 Task: Find connections with filter location Sannois with filter topic #motivation with filter profile language English with filter current company GMR Group with filter school Indore Institute of Science and Technology with filter industry Graphic Design with filter service category Negotiation with filter keywords title Red Cross Volunteer
Action: Mouse moved to (286, 223)
Screenshot: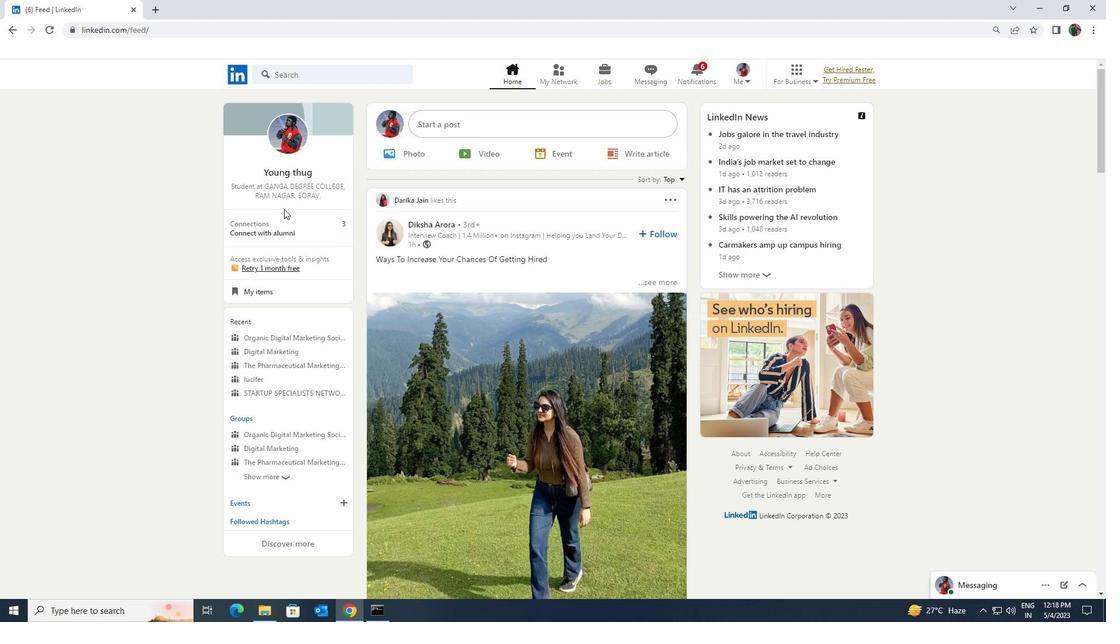 
Action: Mouse pressed left at (286, 223)
Screenshot: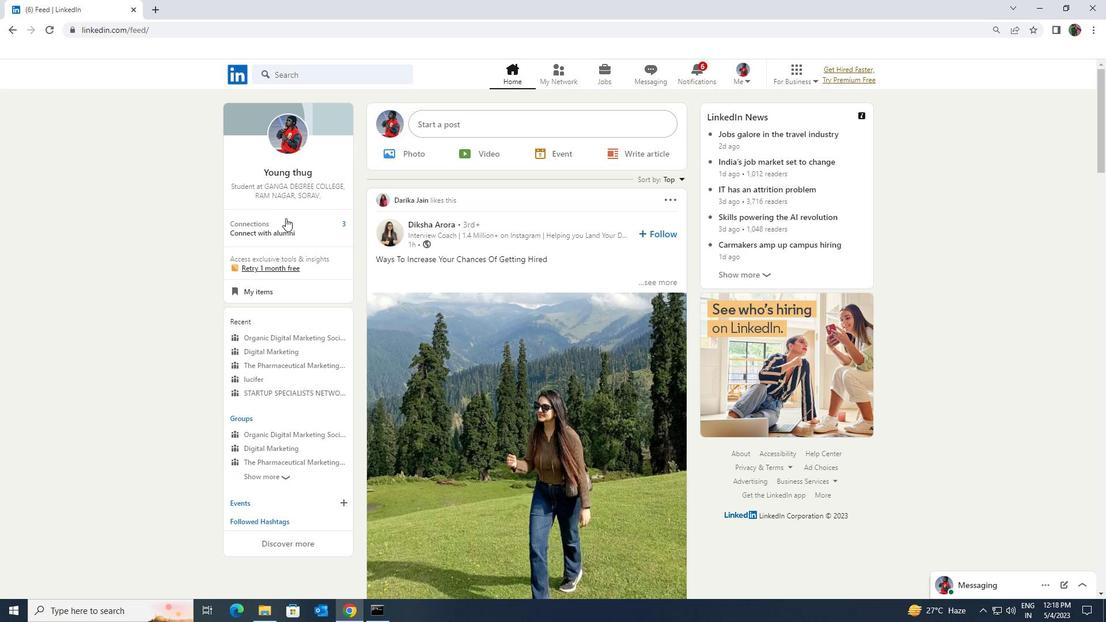 
Action: Mouse moved to (289, 141)
Screenshot: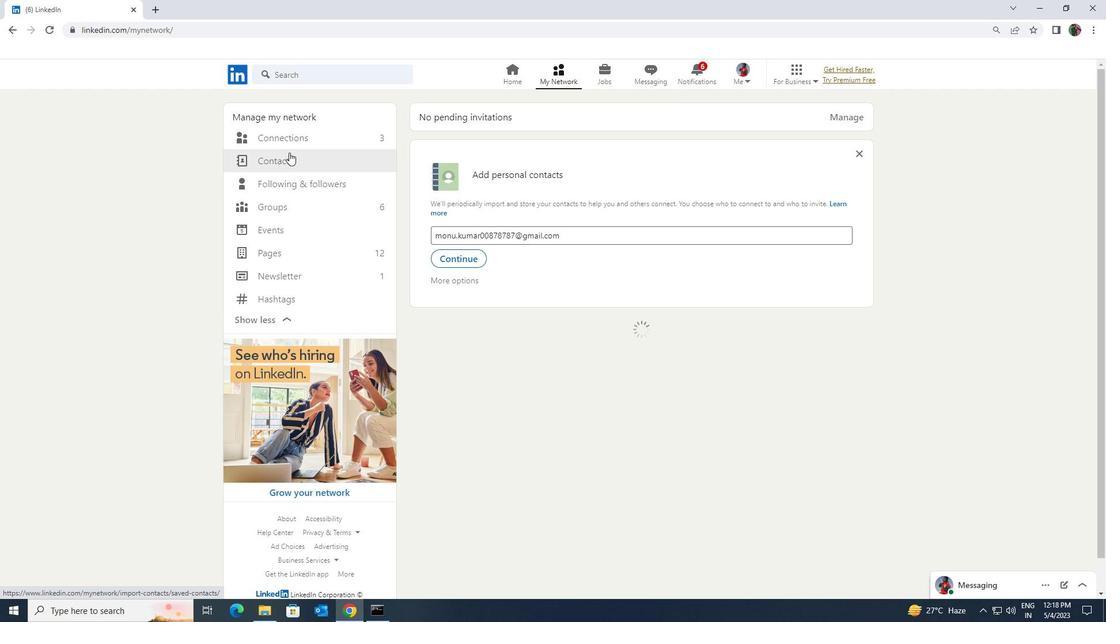 
Action: Mouse pressed left at (289, 141)
Screenshot: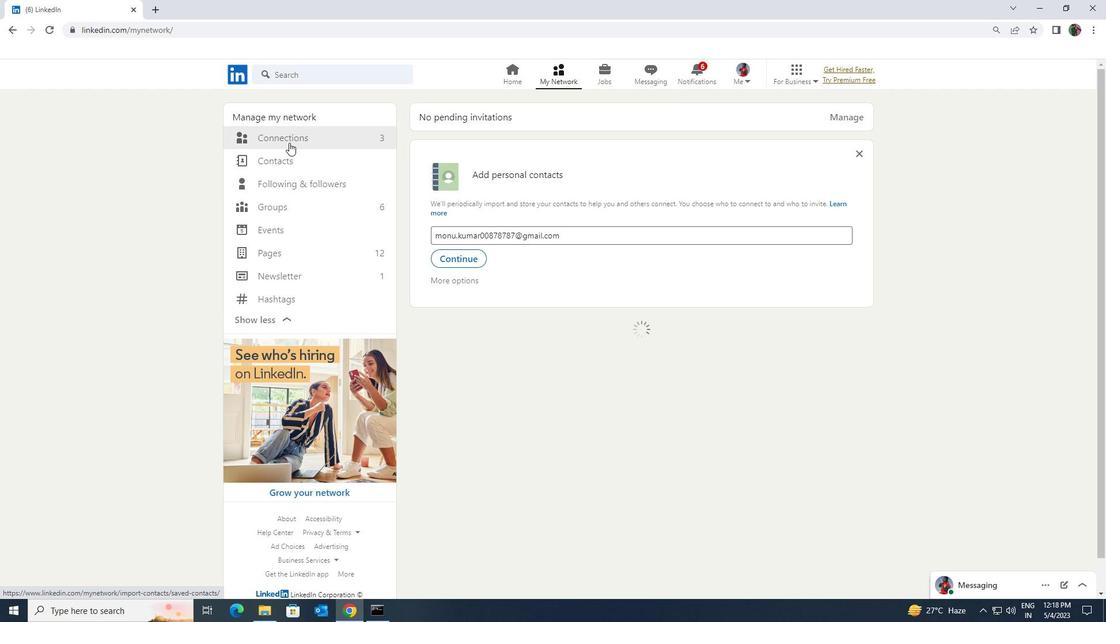 
Action: Mouse moved to (616, 141)
Screenshot: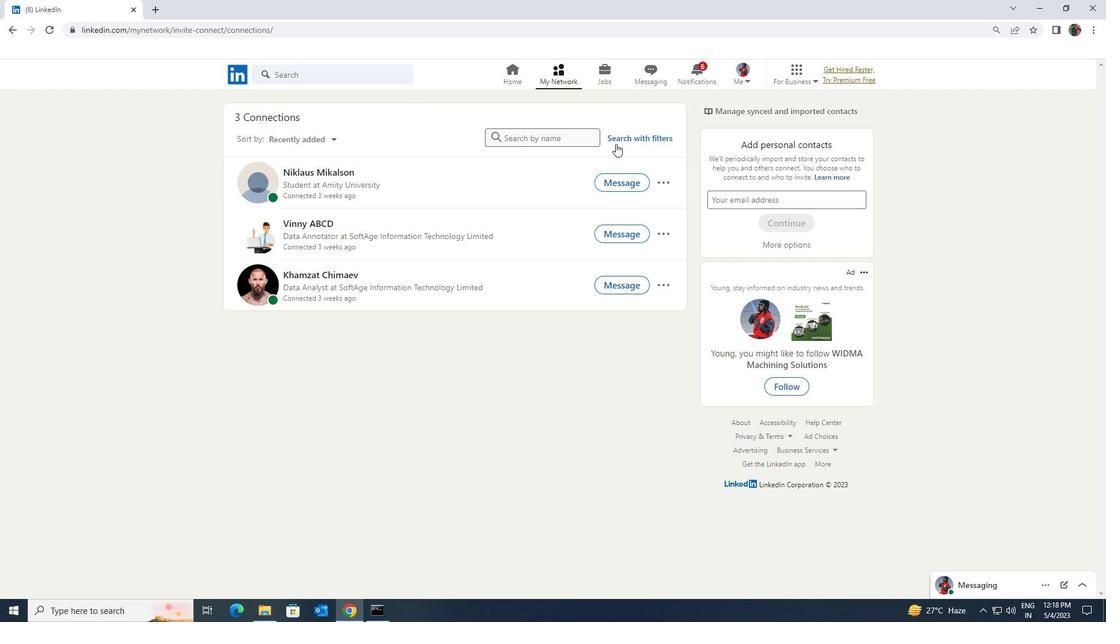 
Action: Mouse pressed left at (616, 141)
Screenshot: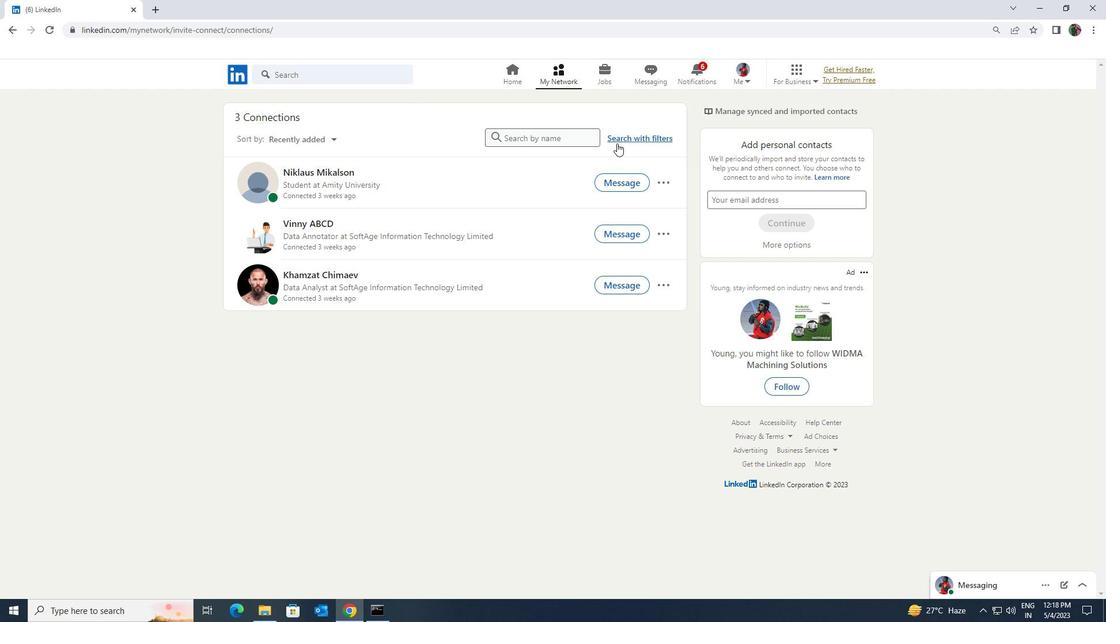 
Action: Mouse moved to (592, 109)
Screenshot: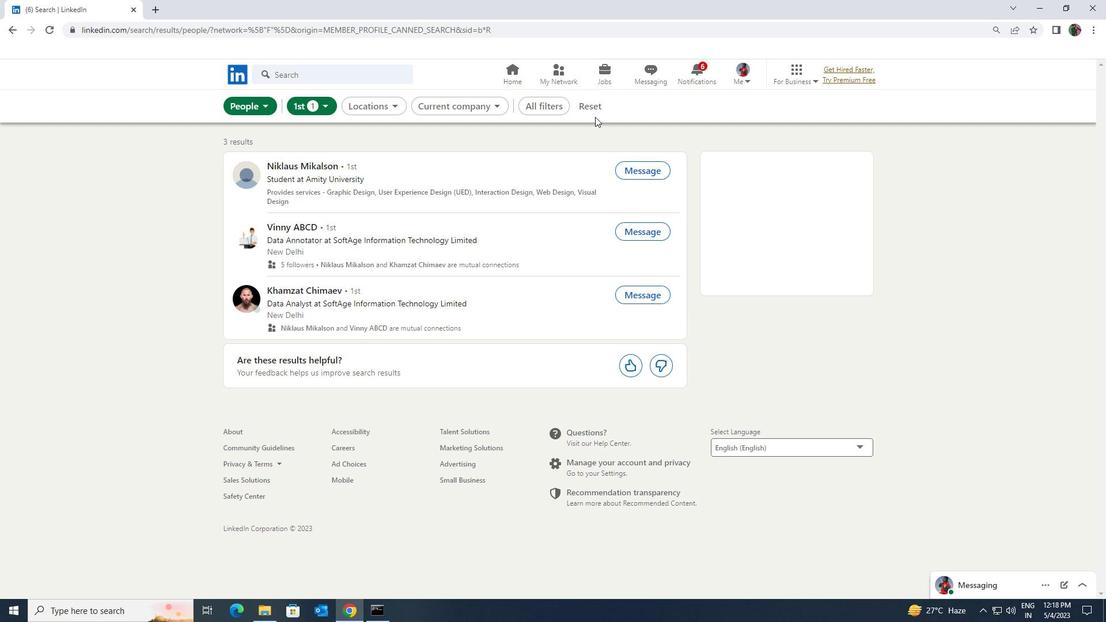 
Action: Mouse pressed left at (592, 109)
Screenshot: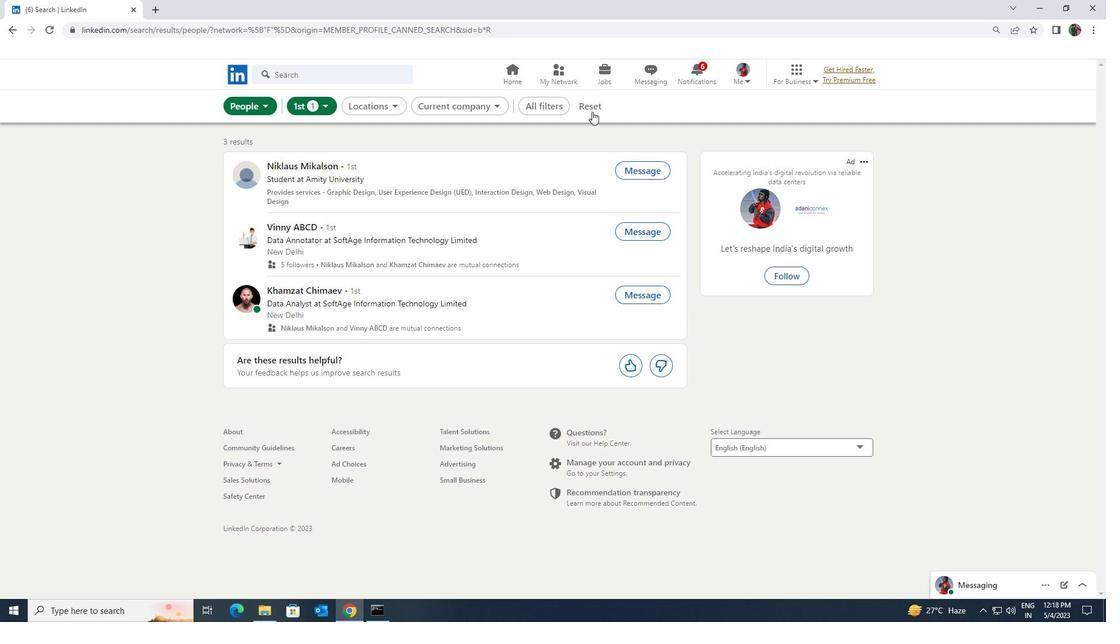 
Action: Mouse moved to (573, 104)
Screenshot: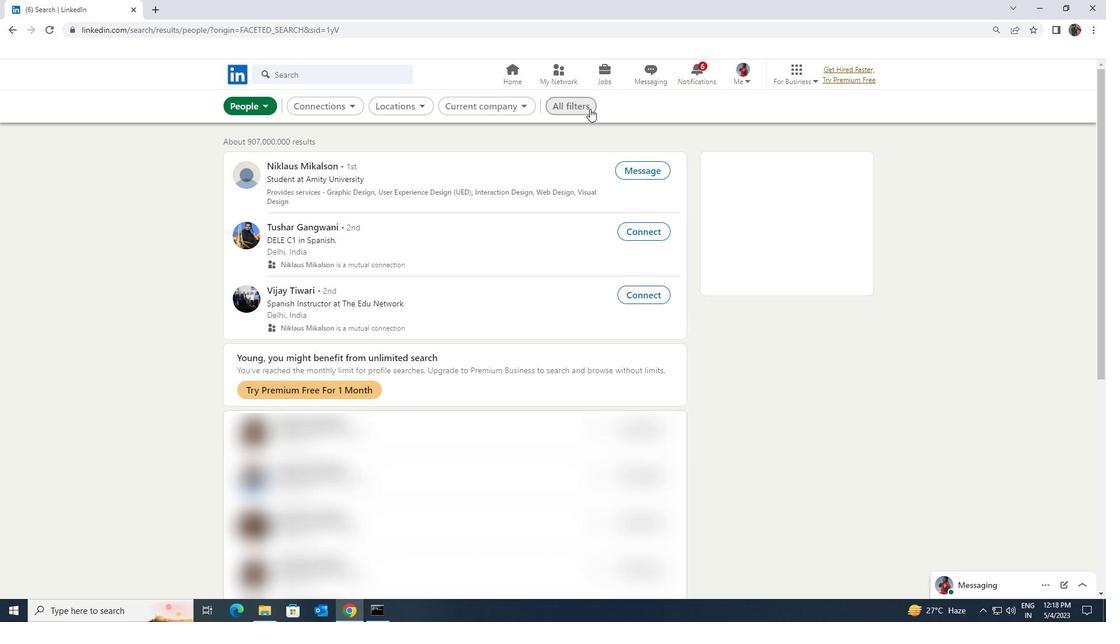 
Action: Mouse pressed left at (573, 104)
Screenshot: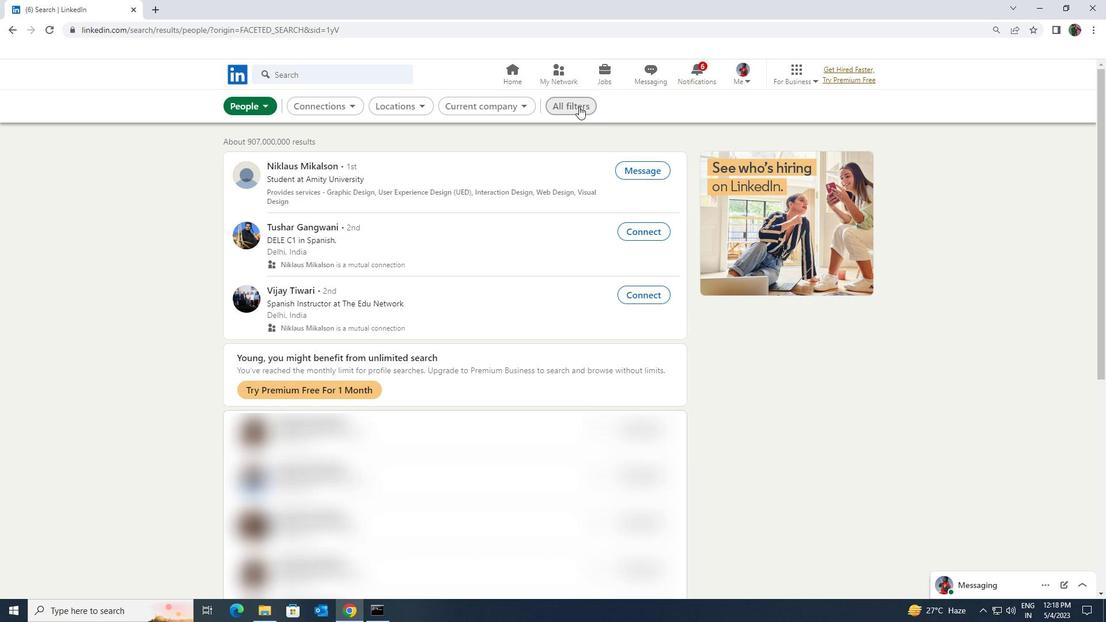 
Action: Mouse moved to (964, 449)
Screenshot: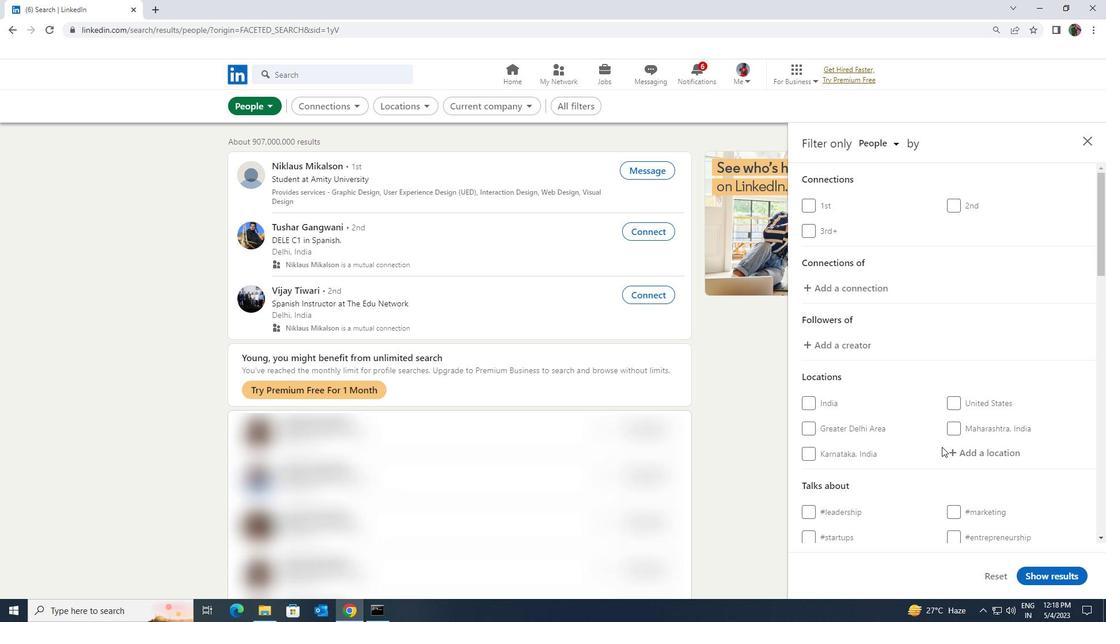 
Action: Mouse pressed left at (964, 449)
Screenshot: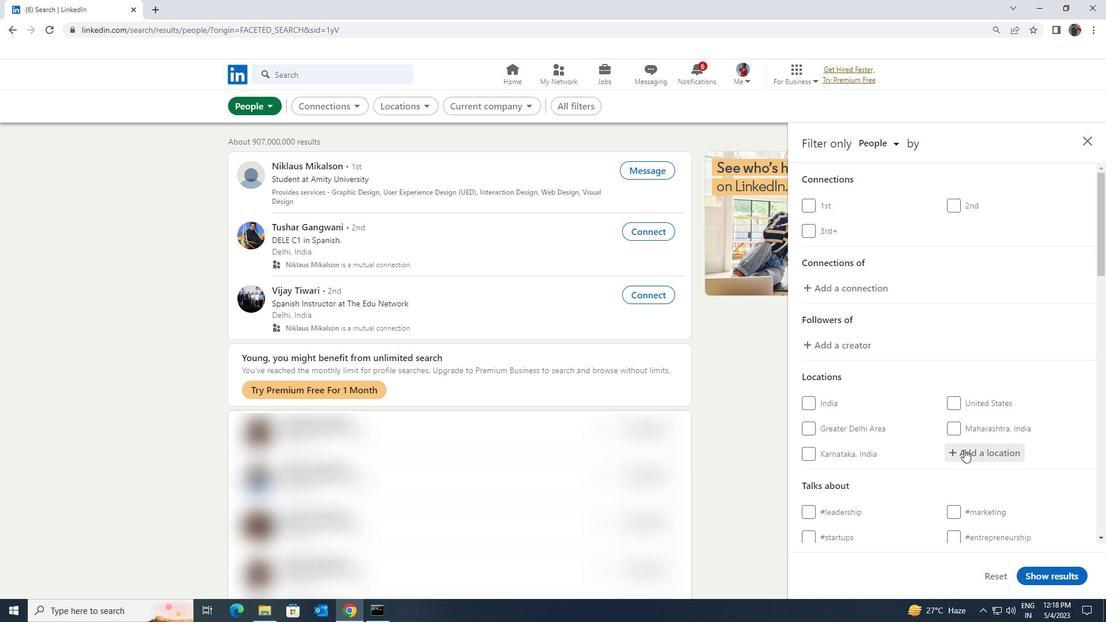 
Action: Mouse moved to (947, 436)
Screenshot: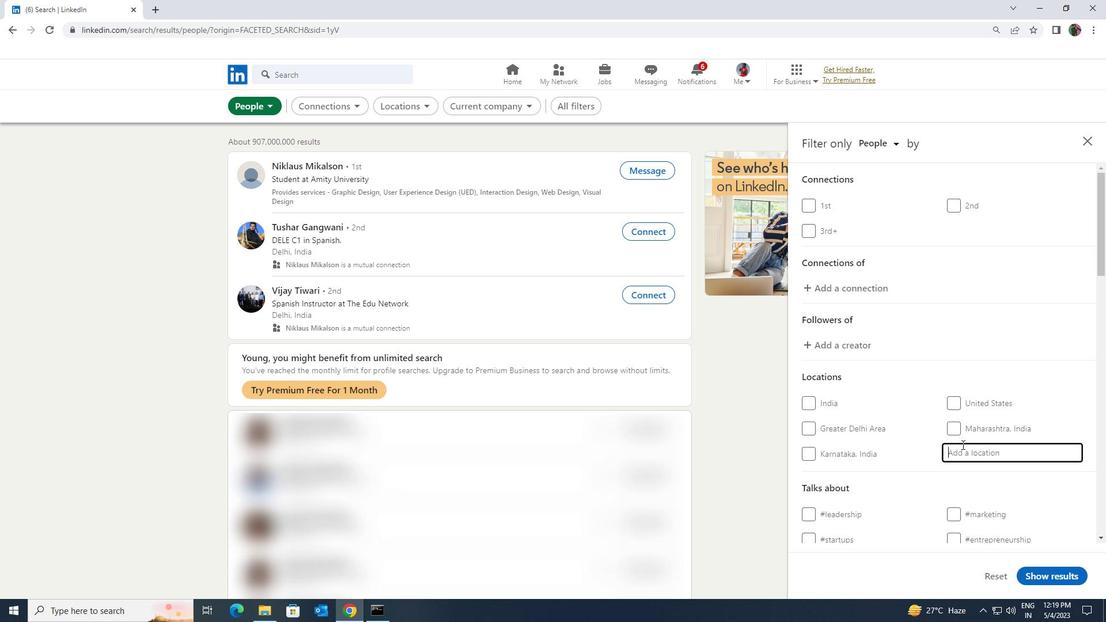 
Action: Key pressed <Key.shift><Key.shift><Key.shift><Key.shift><Key.shift><Key.shift><Key.shift>SANNOIS
Screenshot: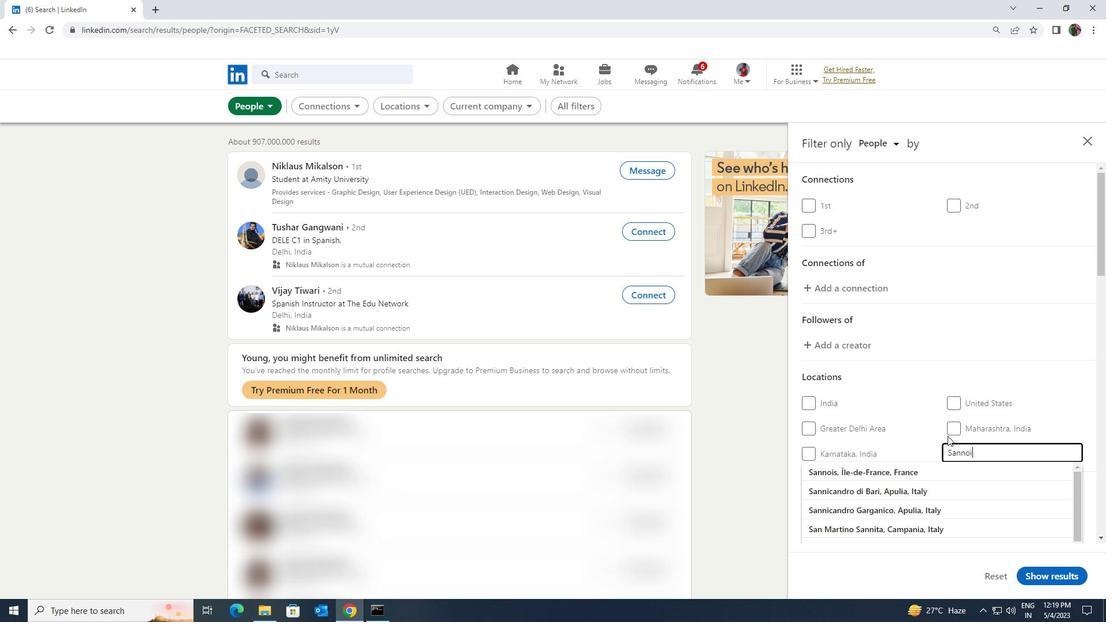 
Action: Mouse moved to (938, 463)
Screenshot: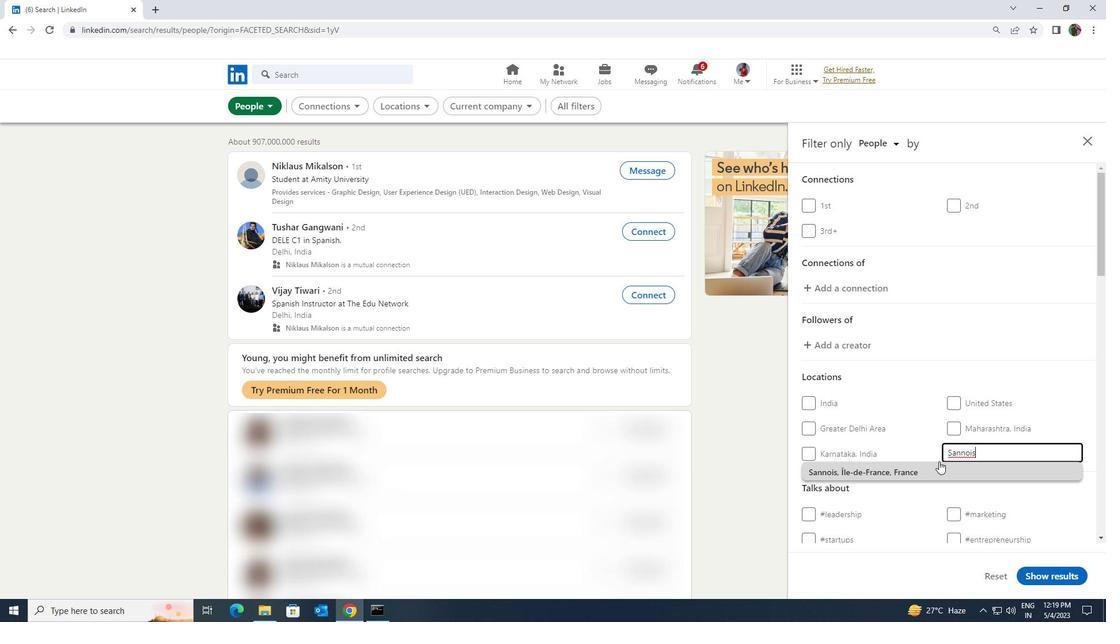 
Action: Mouse pressed left at (938, 463)
Screenshot: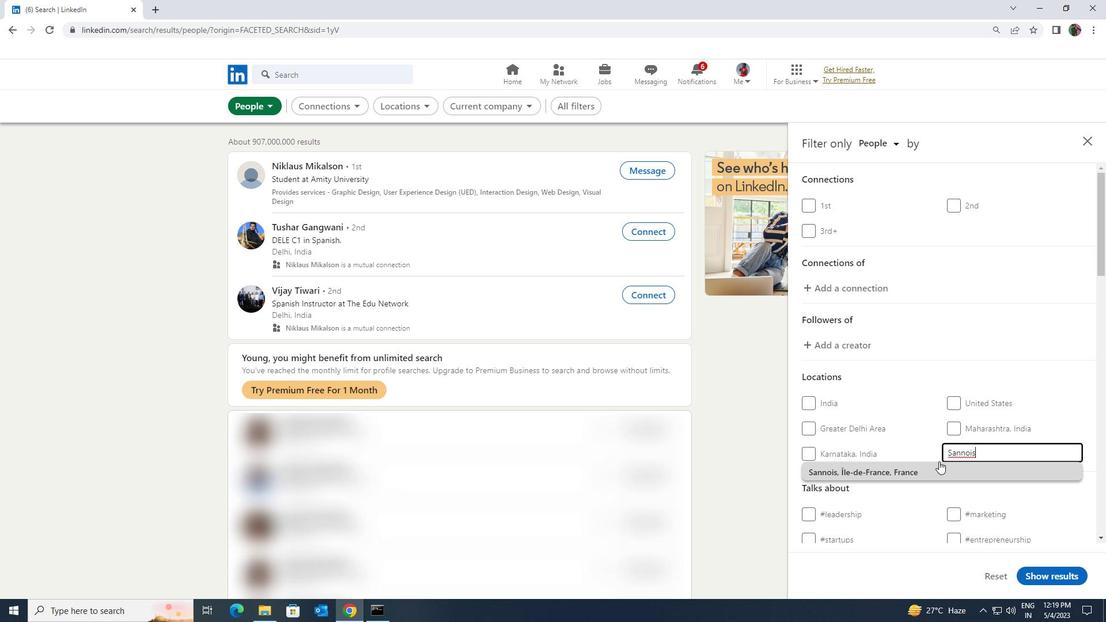 
Action: Mouse scrolled (938, 462) with delta (0, 0)
Screenshot: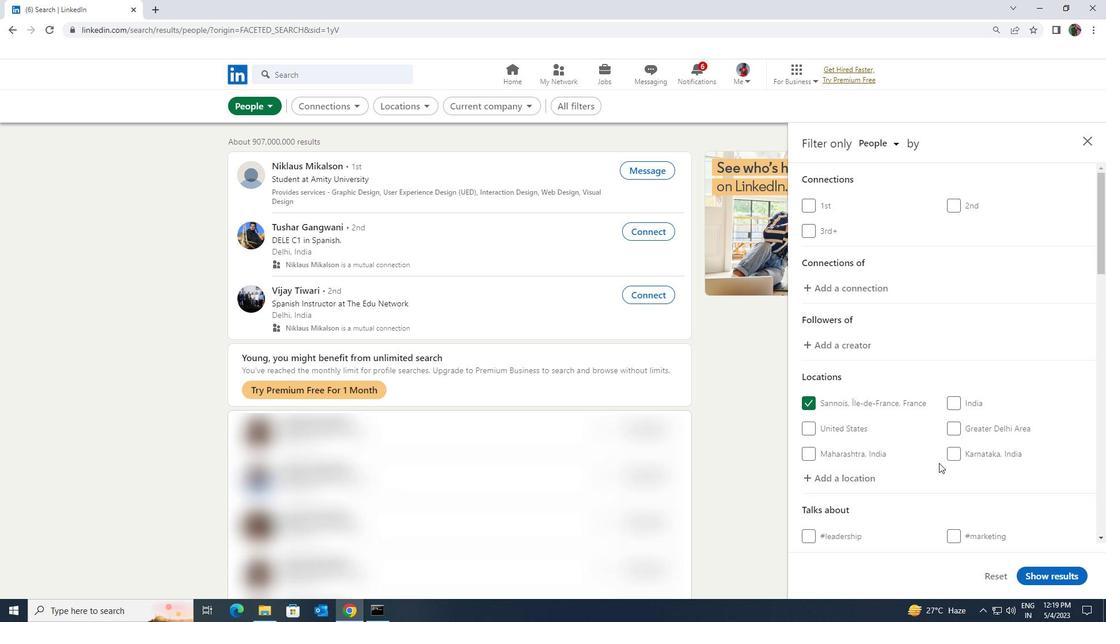 
Action: Mouse scrolled (938, 462) with delta (0, 0)
Screenshot: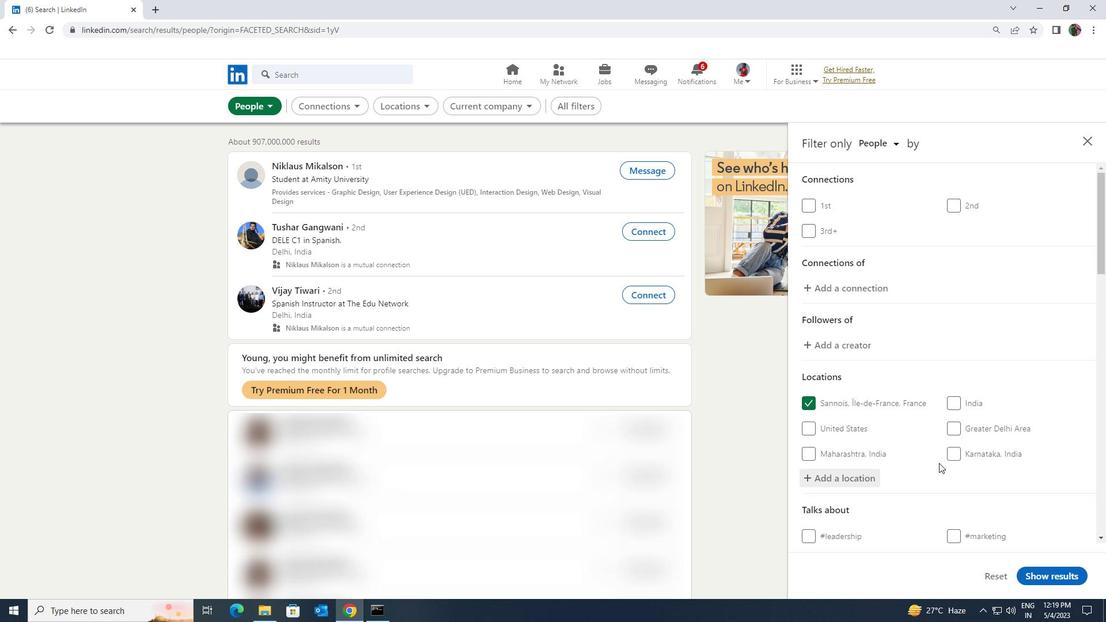 
Action: Mouse moved to (958, 471)
Screenshot: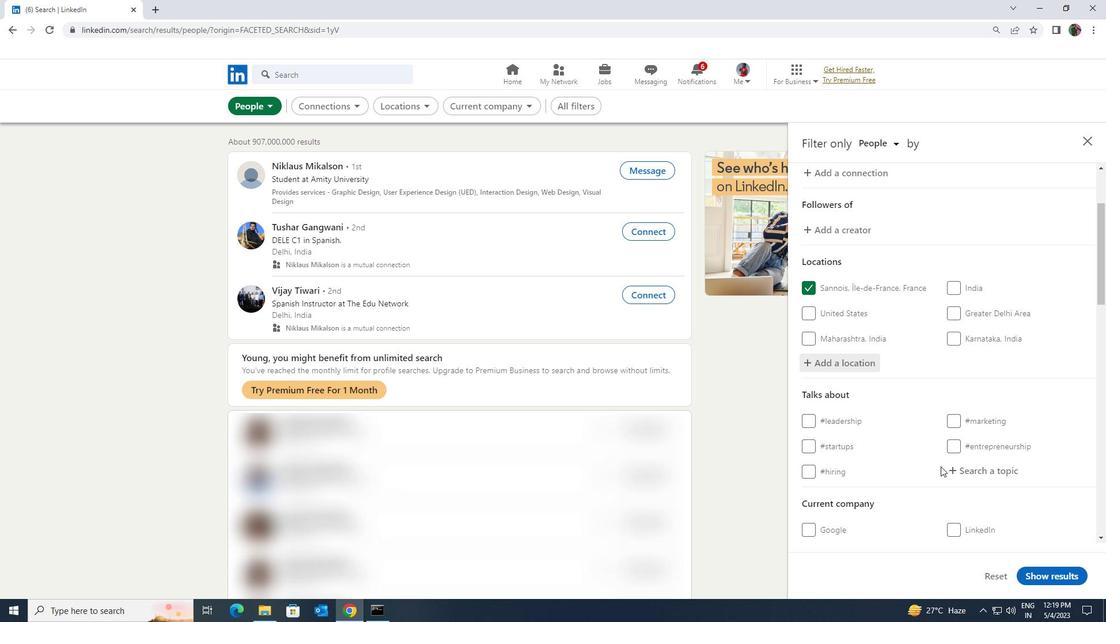 
Action: Mouse pressed left at (958, 471)
Screenshot: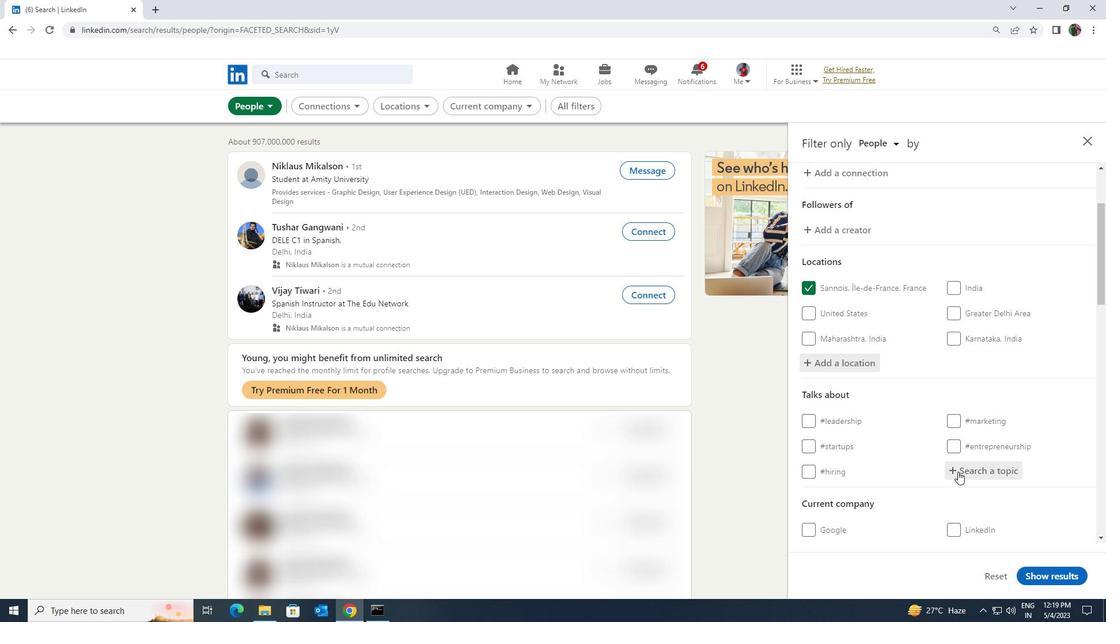 
Action: Key pressed <Key.shift>MOTIVAT
Screenshot: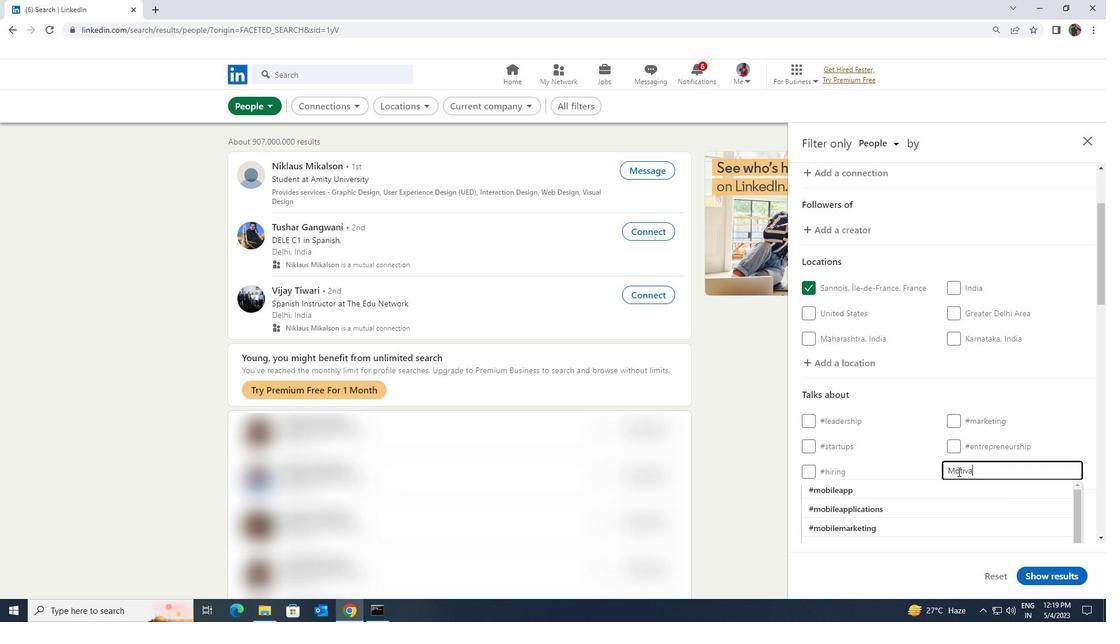 
Action: Mouse moved to (947, 486)
Screenshot: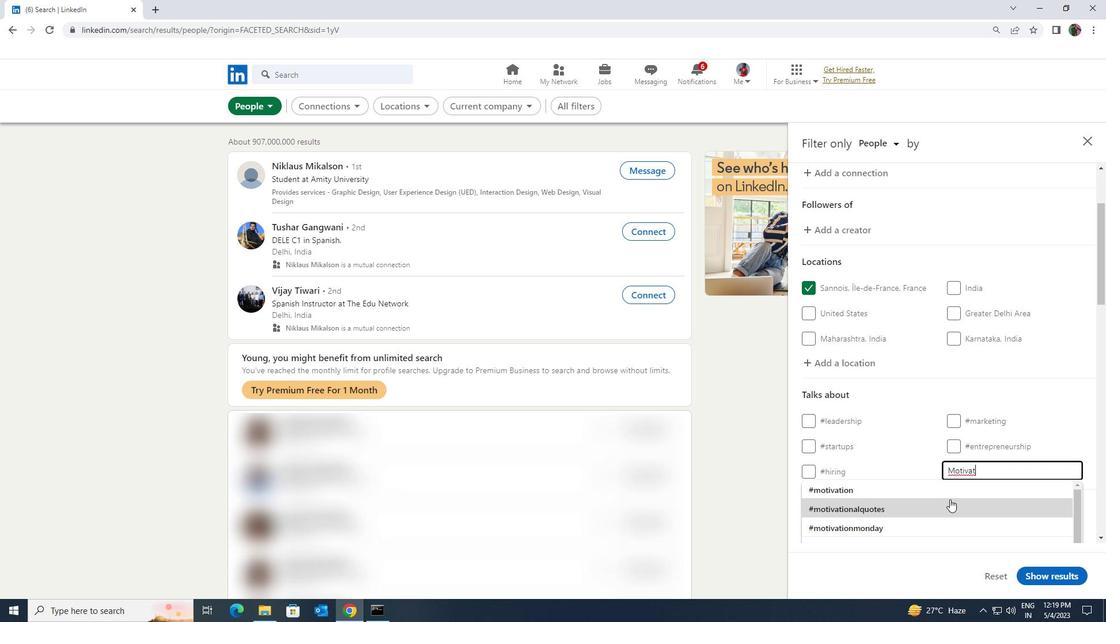 
Action: Mouse pressed left at (947, 486)
Screenshot: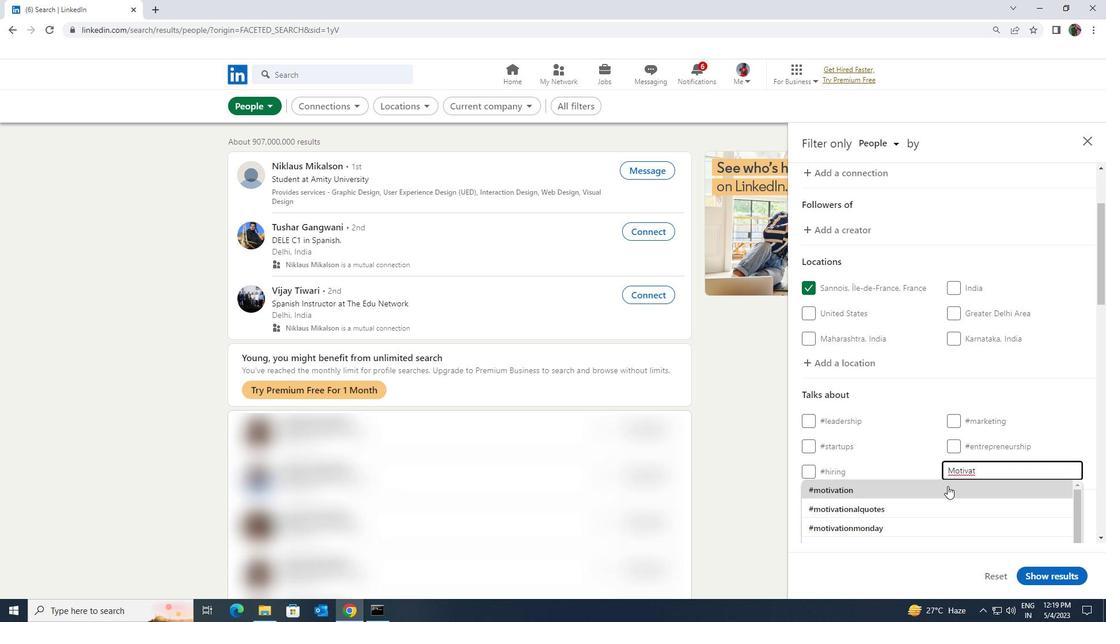 
Action: Mouse scrolled (947, 485) with delta (0, 0)
Screenshot: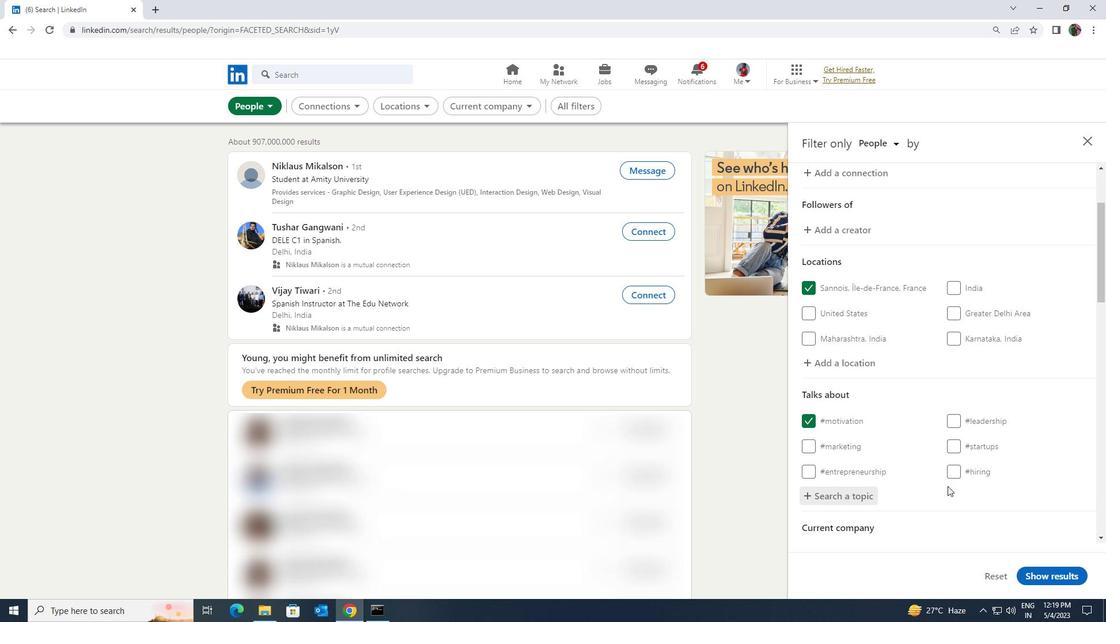 
Action: Mouse scrolled (947, 485) with delta (0, 0)
Screenshot: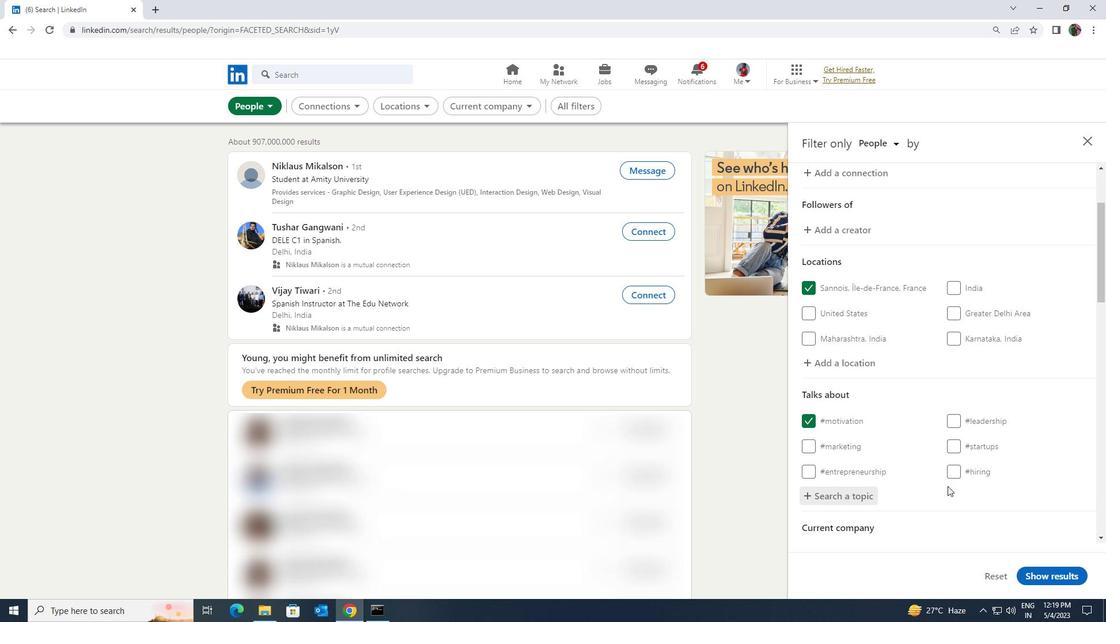 
Action: Mouse scrolled (947, 485) with delta (0, 0)
Screenshot: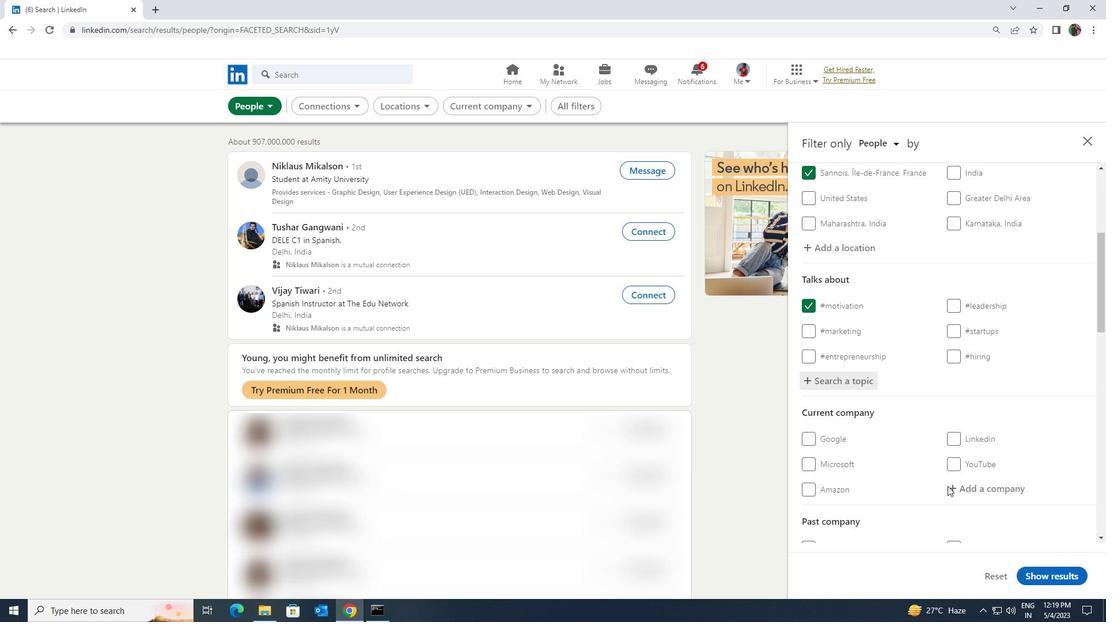 
Action: Mouse scrolled (947, 485) with delta (0, 0)
Screenshot: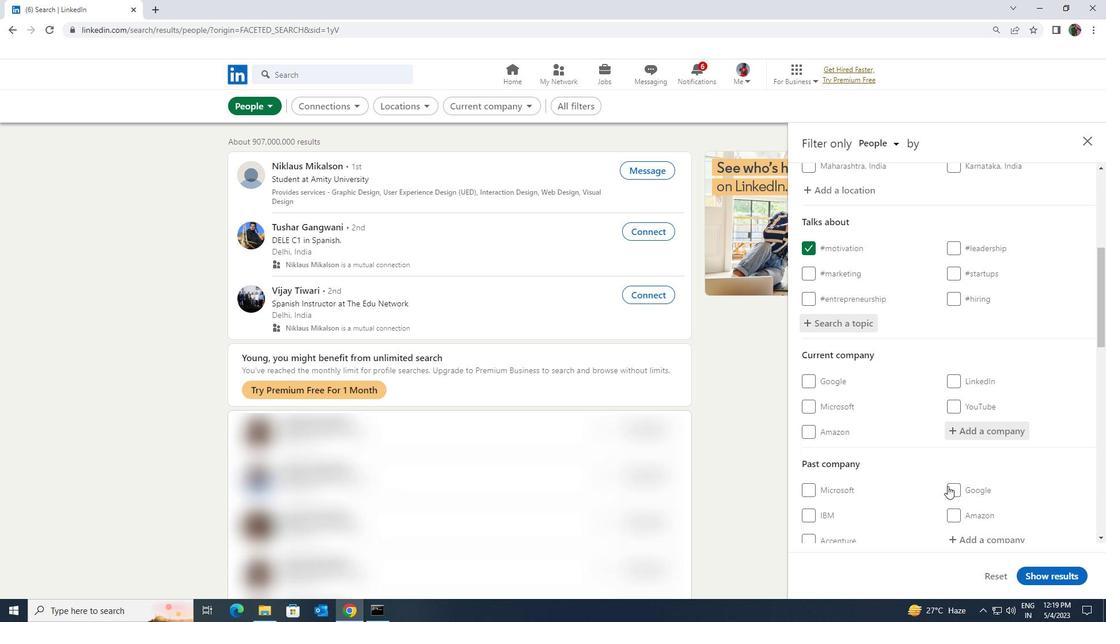 
Action: Mouse scrolled (947, 485) with delta (0, 0)
Screenshot: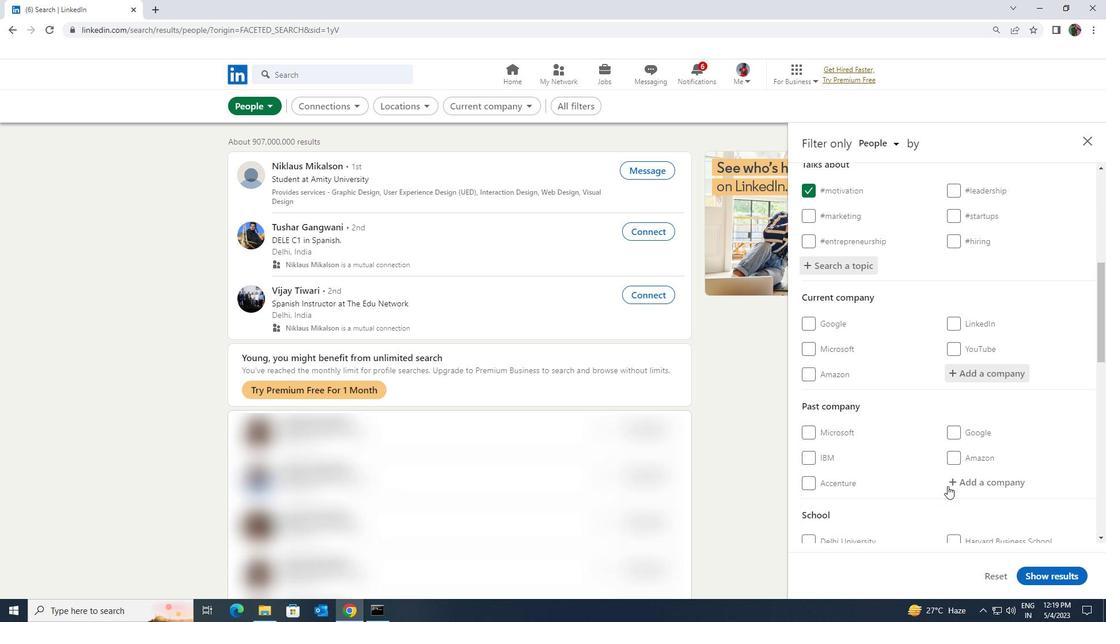 
Action: Mouse scrolled (947, 485) with delta (0, 0)
Screenshot: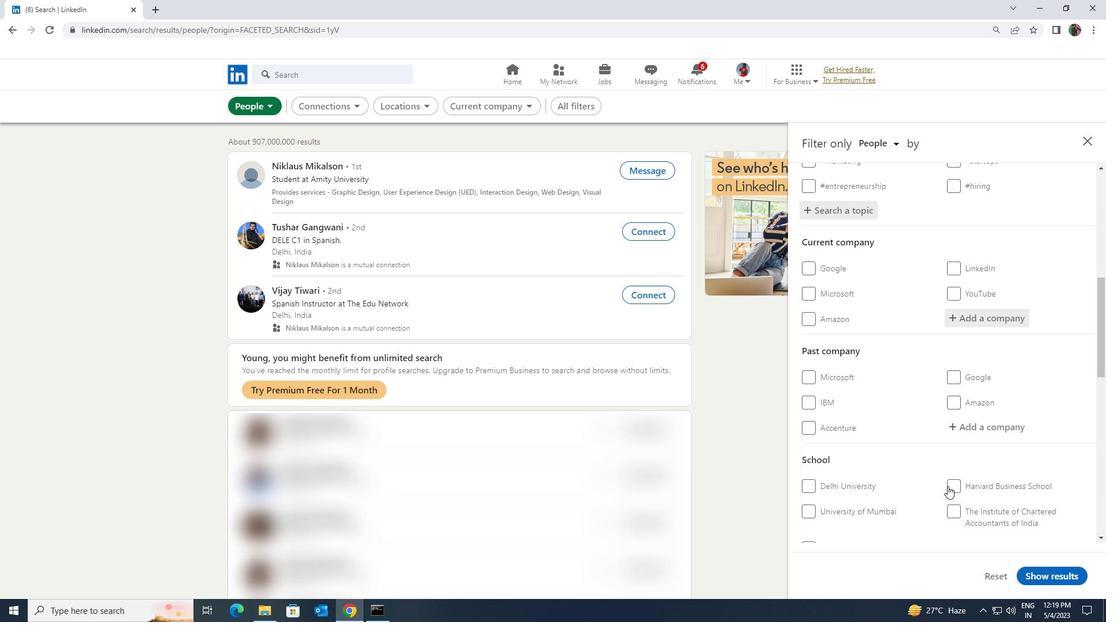 
Action: Mouse scrolled (947, 485) with delta (0, 0)
Screenshot: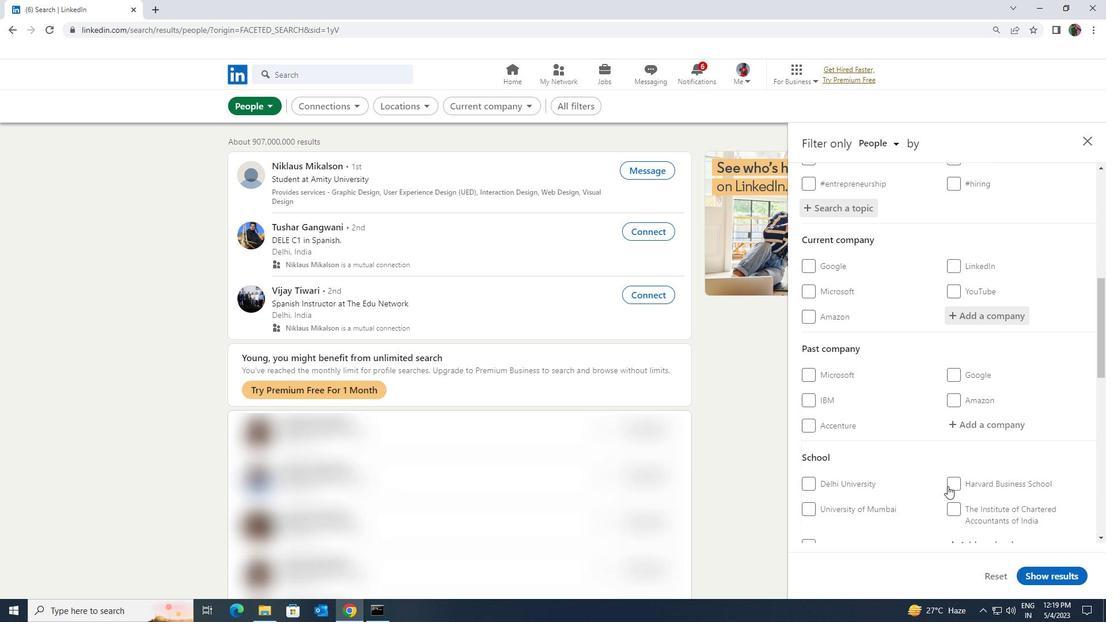 
Action: Mouse scrolled (947, 485) with delta (0, 0)
Screenshot: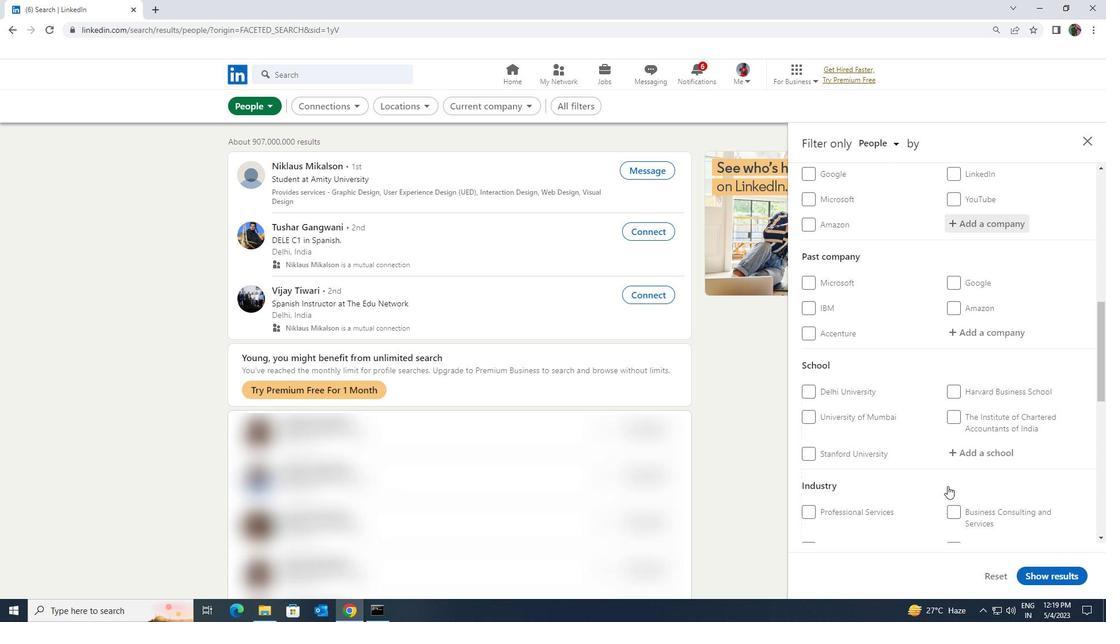 
Action: Mouse scrolled (947, 485) with delta (0, 0)
Screenshot: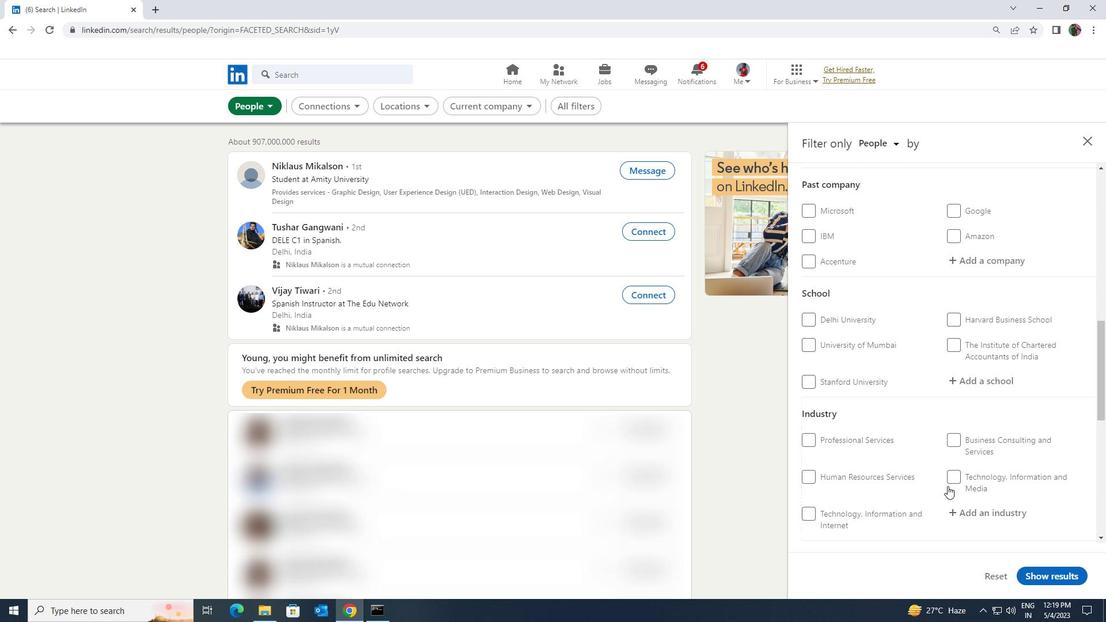 
Action: Mouse scrolled (947, 485) with delta (0, 0)
Screenshot: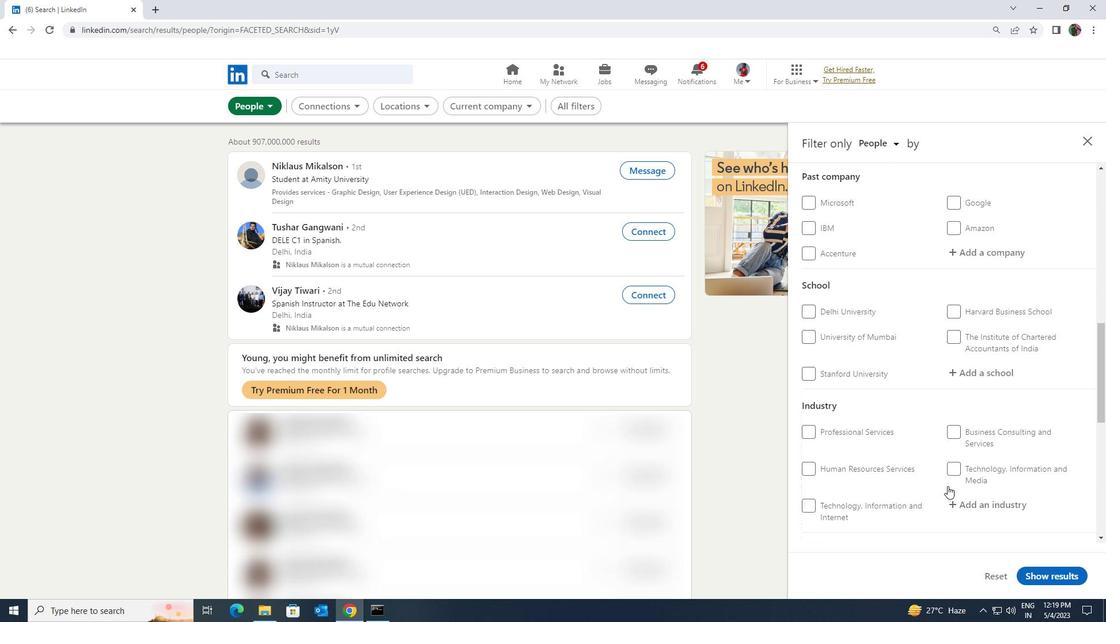 
Action: Mouse moved to (812, 456)
Screenshot: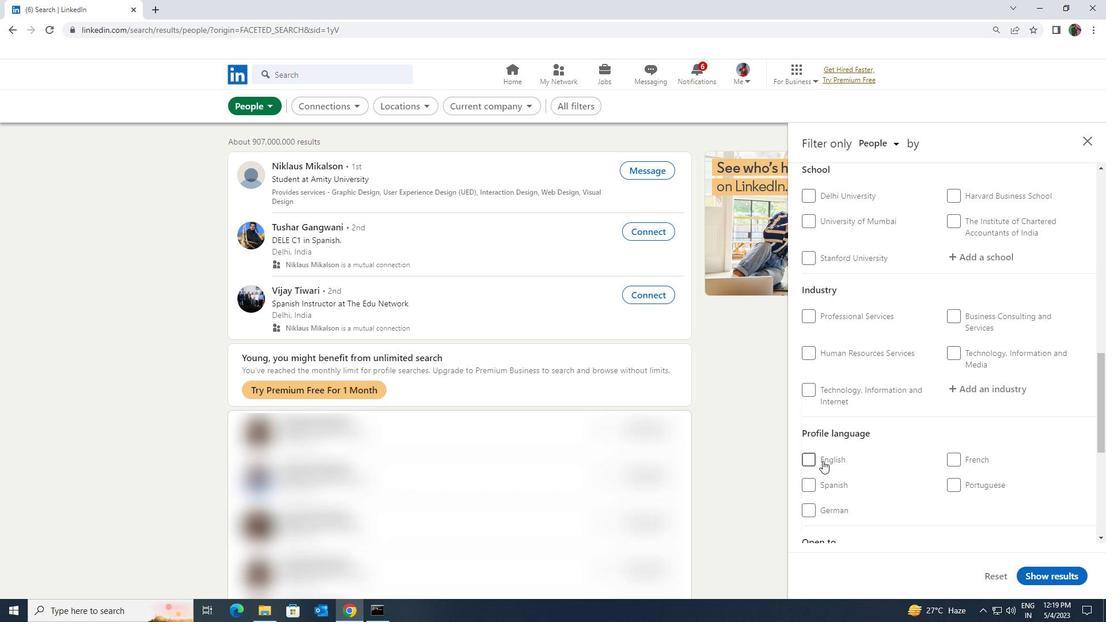 
Action: Mouse pressed left at (812, 456)
Screenshot: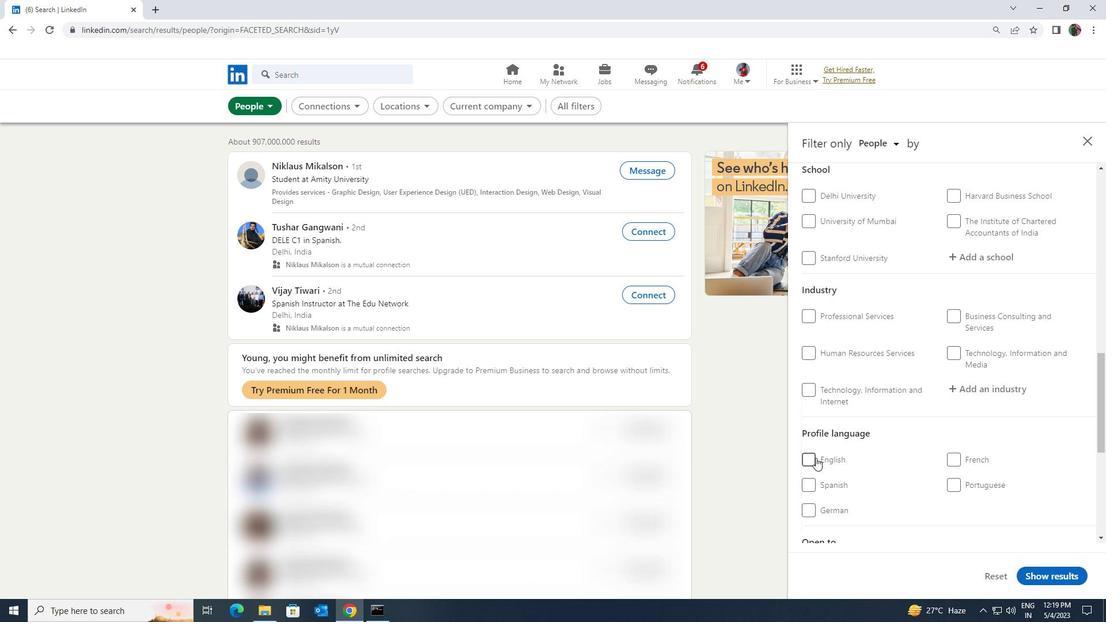 
Action: Mouse moved to (900, 450)
Screenshot: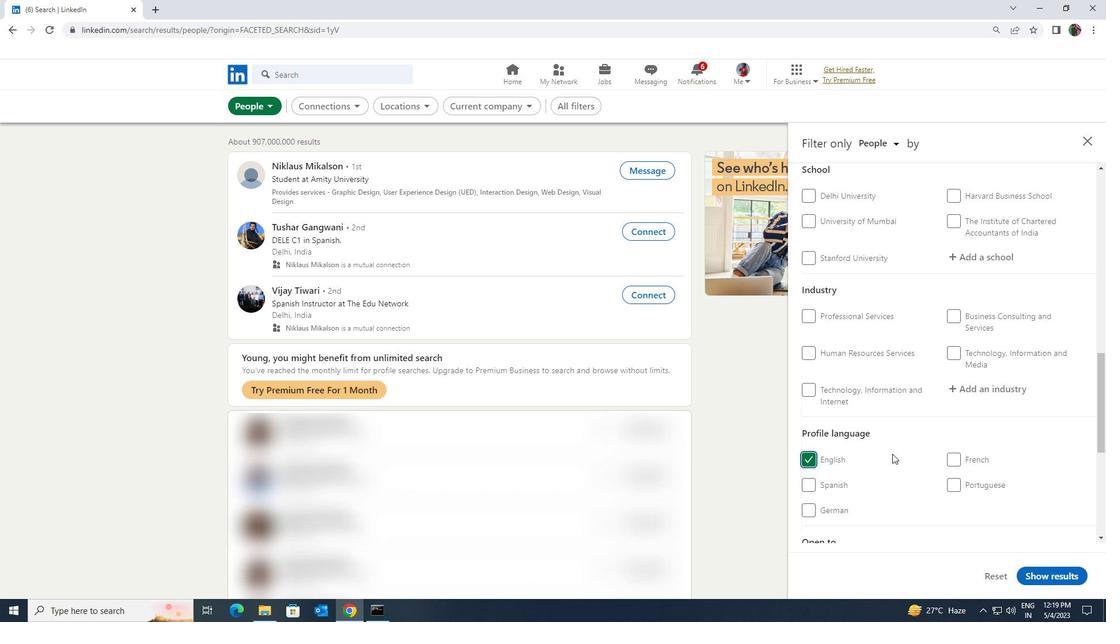 
Action: Mouse scrolled (900, 451) with delta (0, 0)
Screenshot: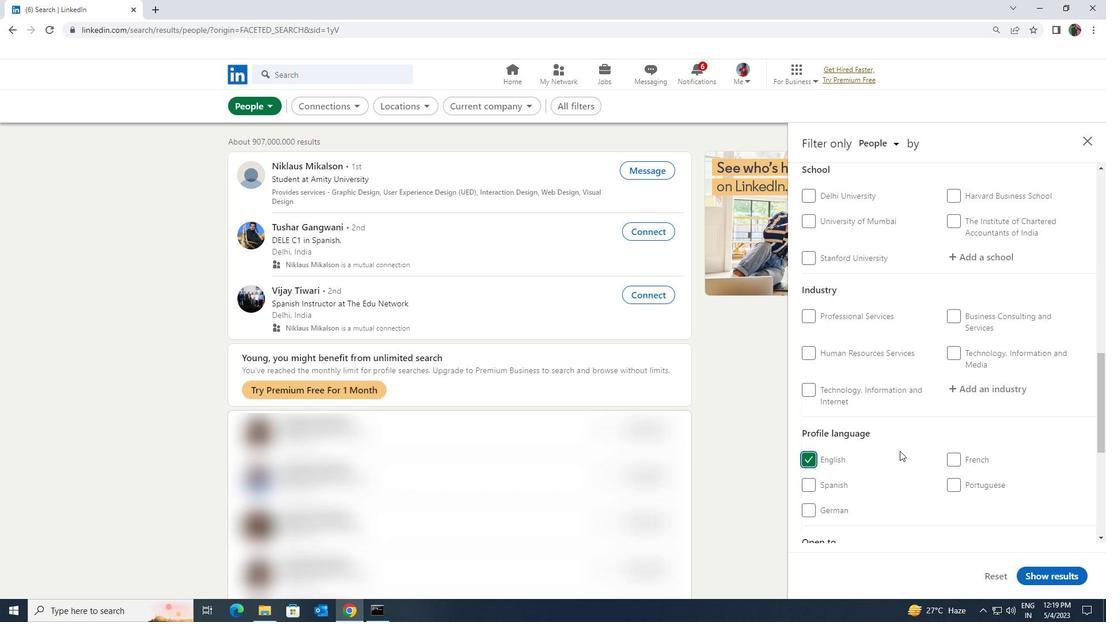 
Action: Mouse moved to (902, 450)
Screenshot: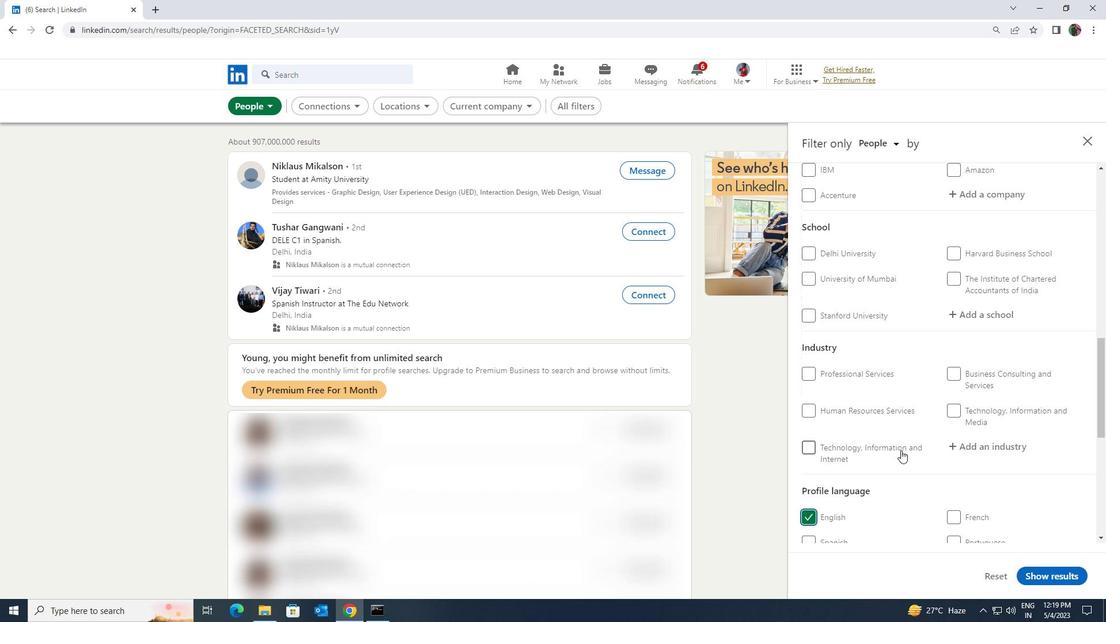 
Action: Mouse scrolled (902, 451) with delta (0, 0)
Screenshot: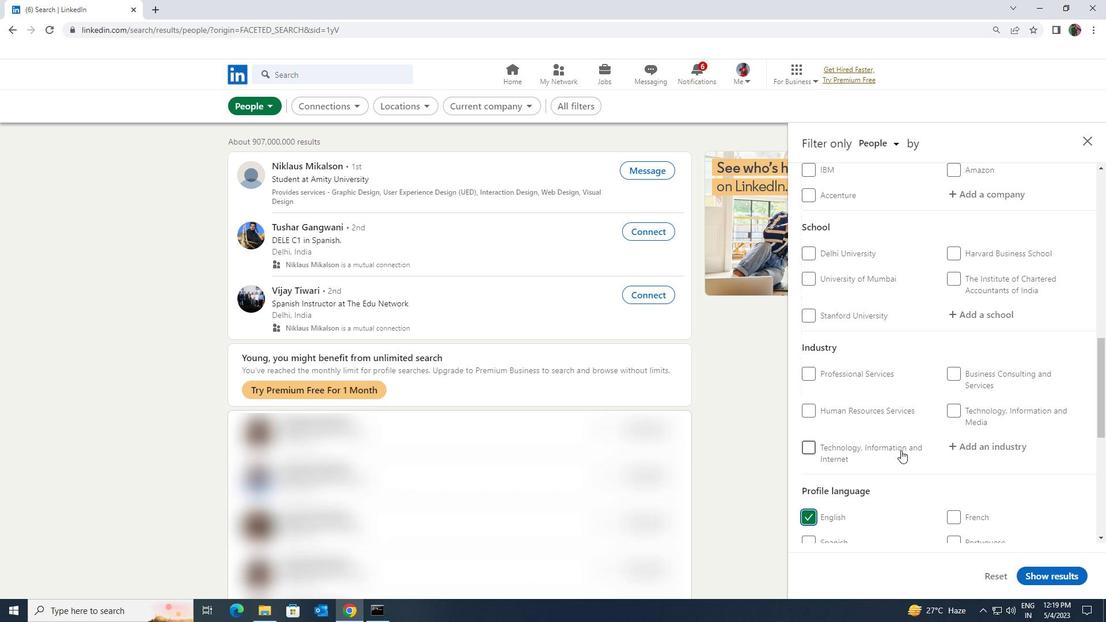 
Action: Mouse moved to (902, 452)
Screenshot: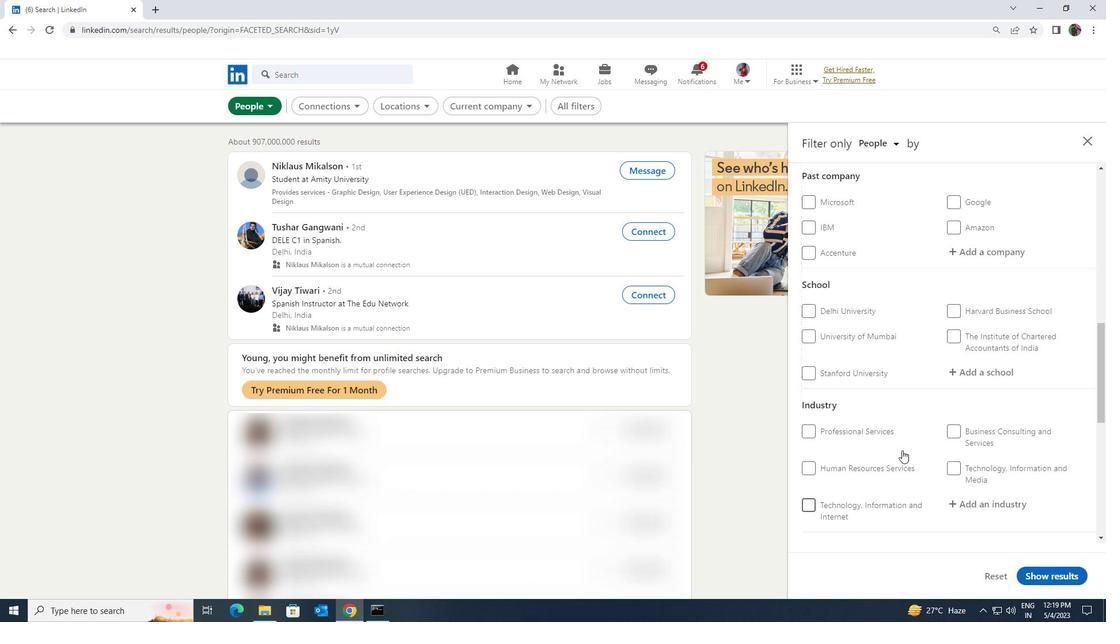 
Action: Mouse scrolled (902, 452) with delta (0, 0)
Screenshot: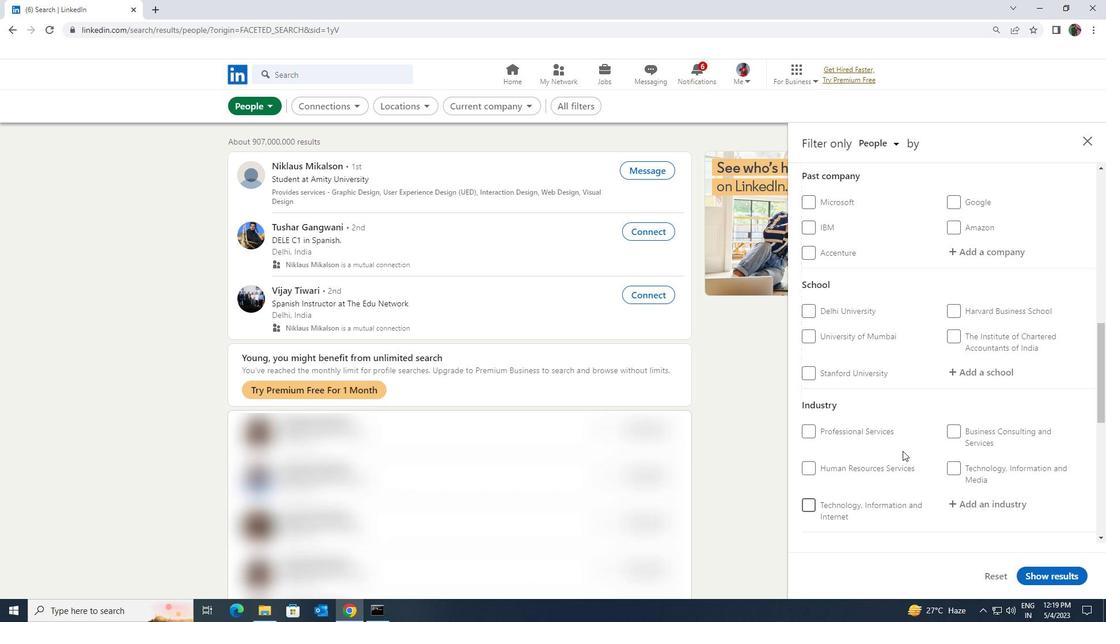 
Action: Mouse scrolled (902, 452) with delta (0, 0)
Screenshot: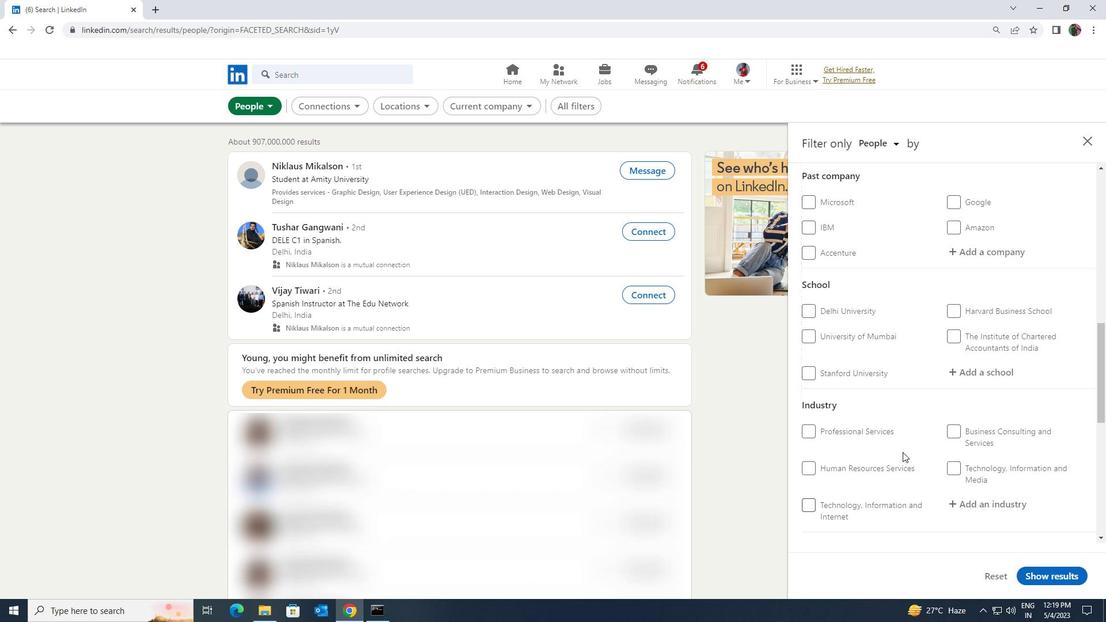 
Action: Mouse scrolled (902, 452) with delta (0, 0)
Screenshot: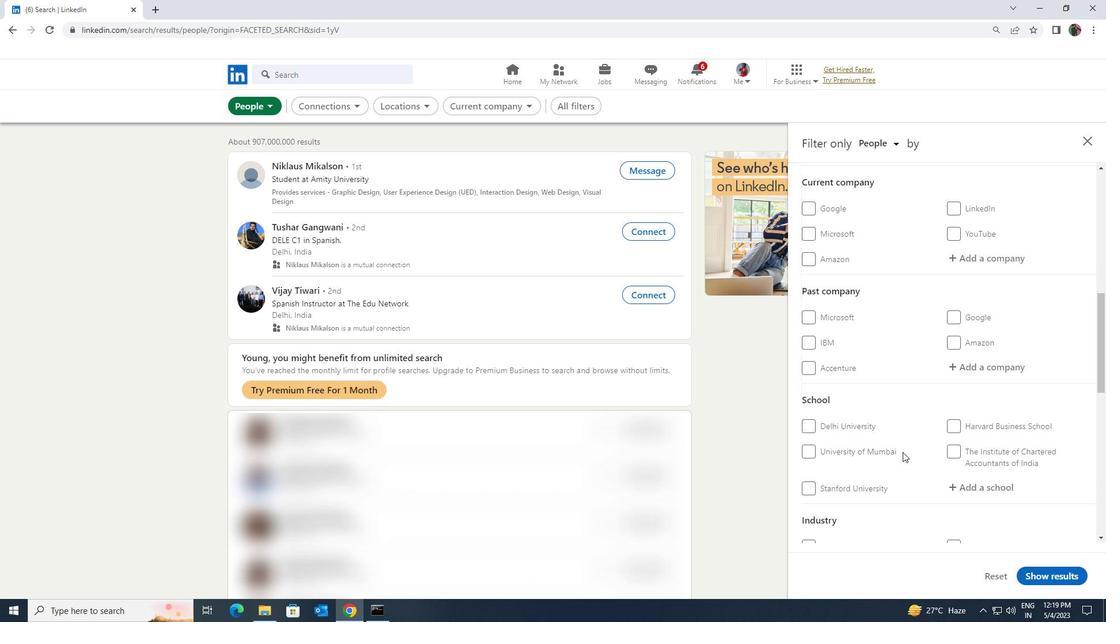 
Action: Mouse scrolled (902, 452) with delta (0, 0)
Screenshot: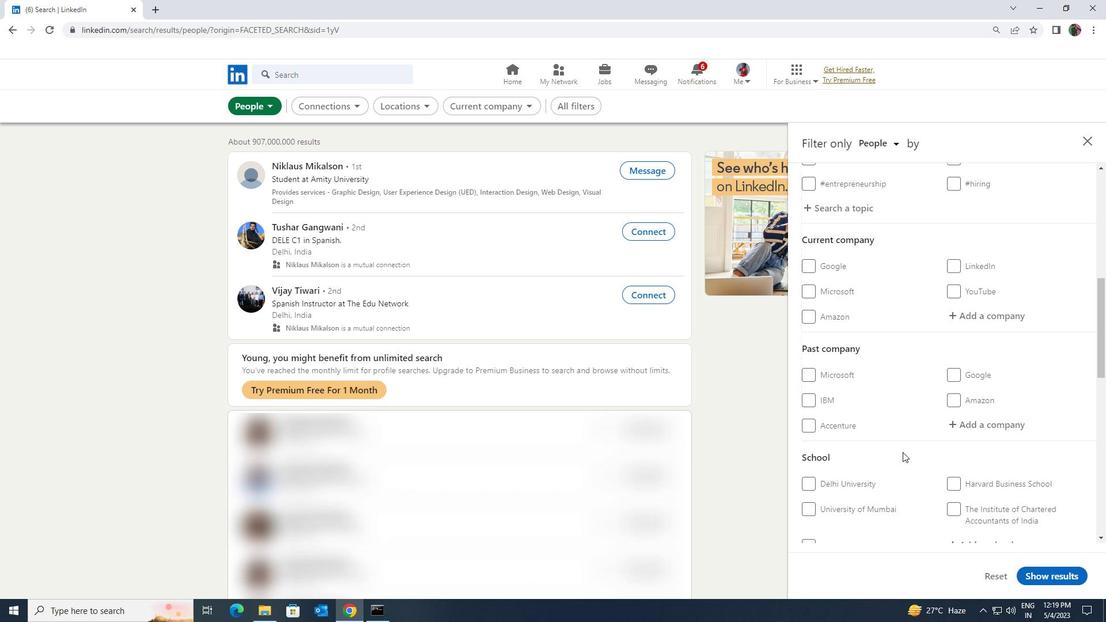 
Action: Mouse scrolled (902, 452) with delta (0, 0)
Screenshot: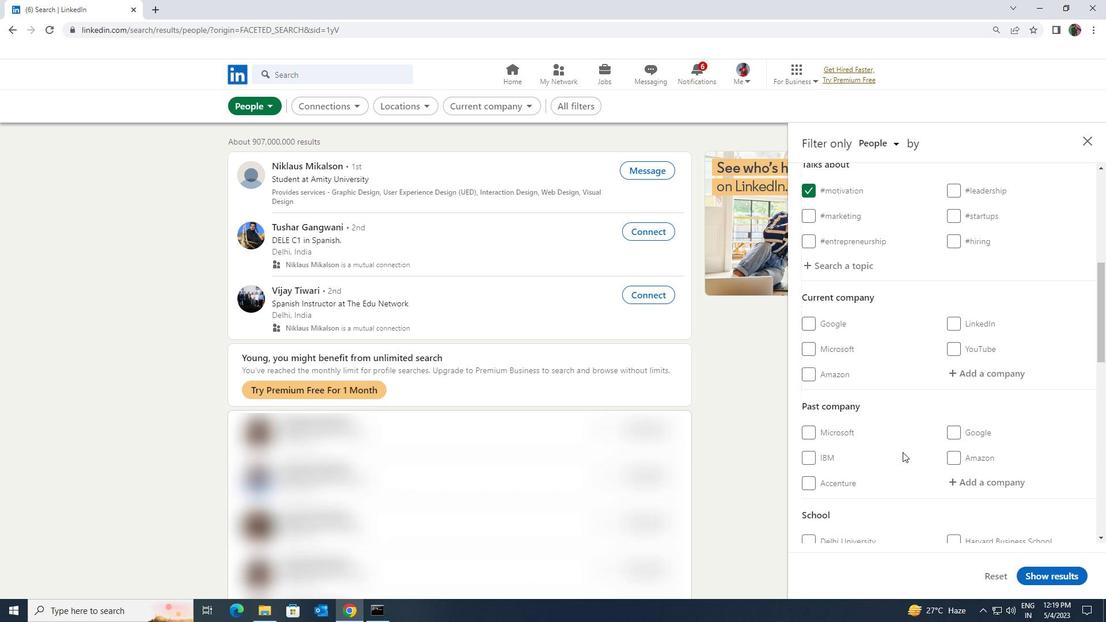 
Action: Mouse moved to (962, 432)
Screenshot: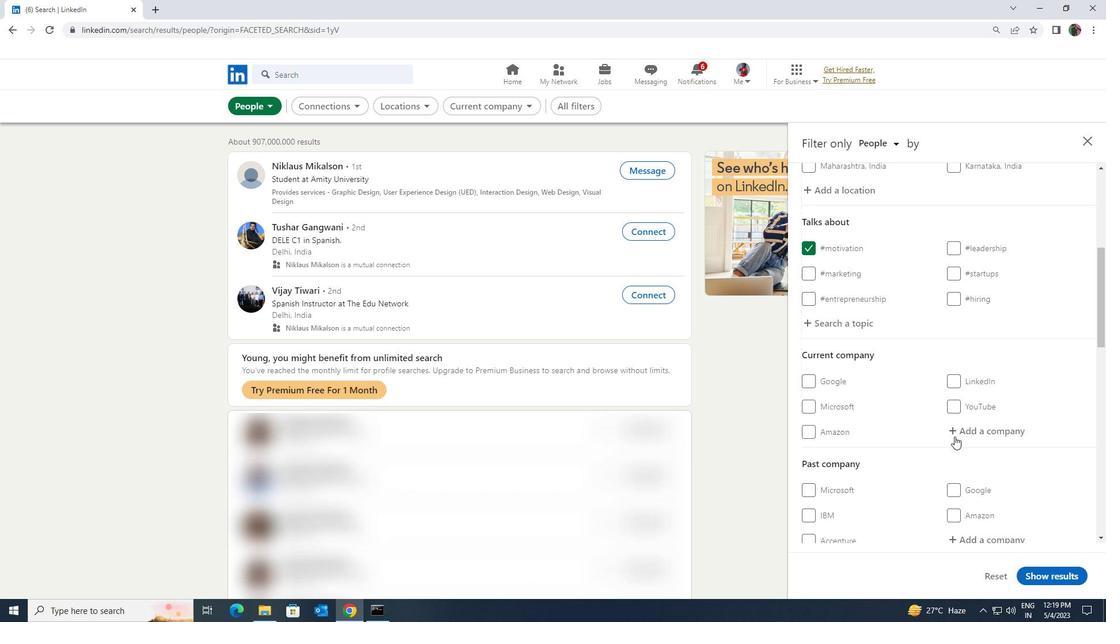 
Action: Mouse pressed left at (962, 432)
Screenshot: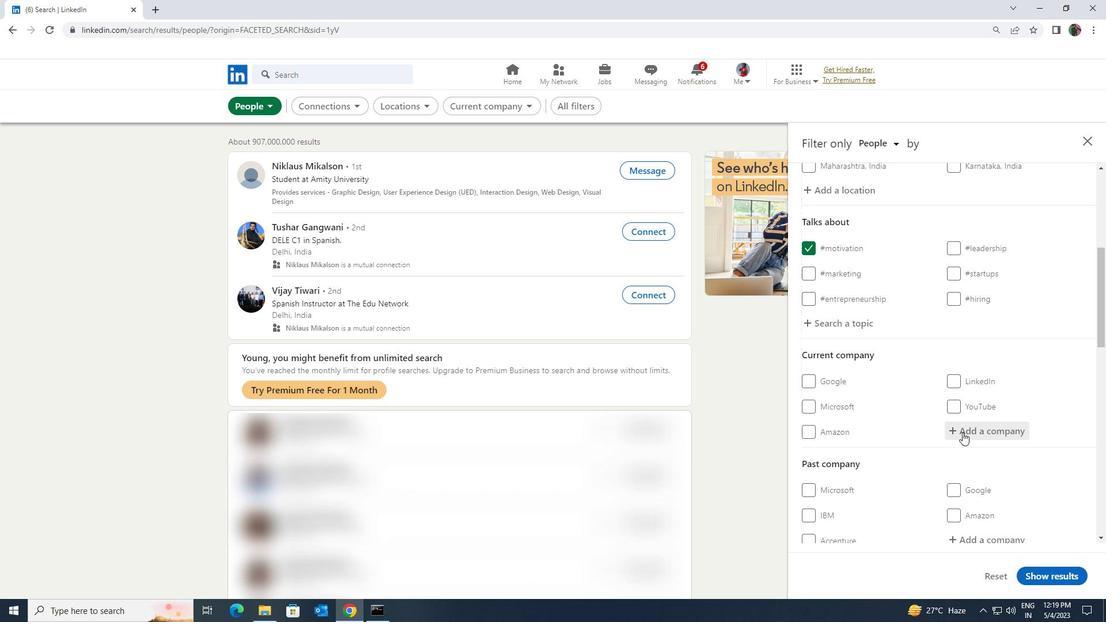 
Action: Mouse moved to (958, 430)
Screenshot: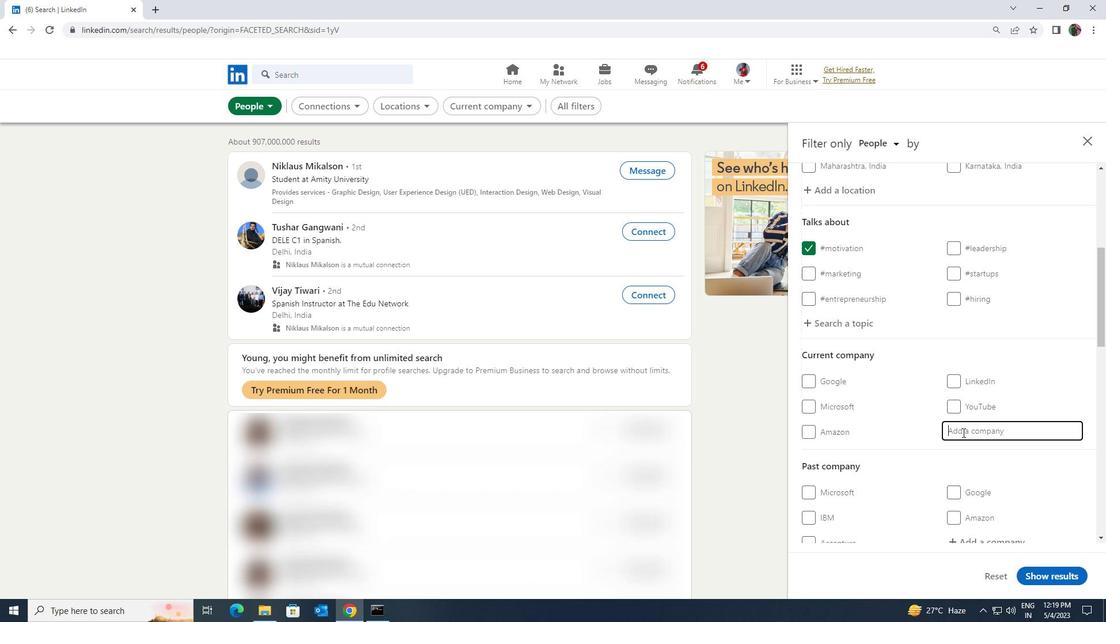 
Action: Key pressed <Key.shift><Key.shift>GMR<Key.space><Key.shift>GROUP
Screenshot: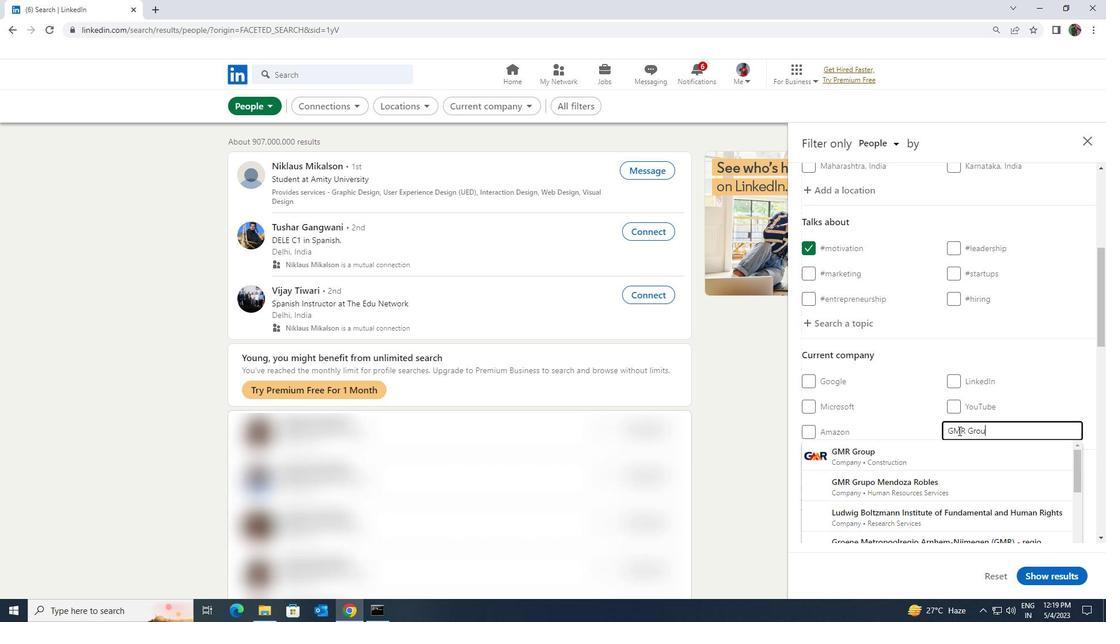
Action: Mouse moved to (938, 463)
Screenshot: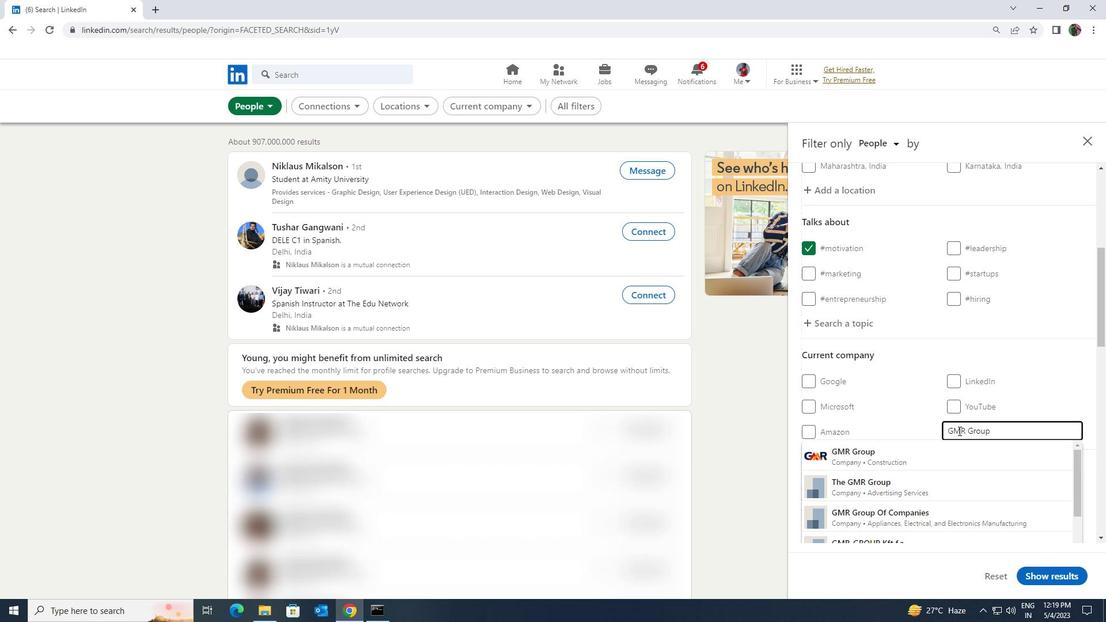 
Action: Mouse pressed left at (938, 463)
Screenshot: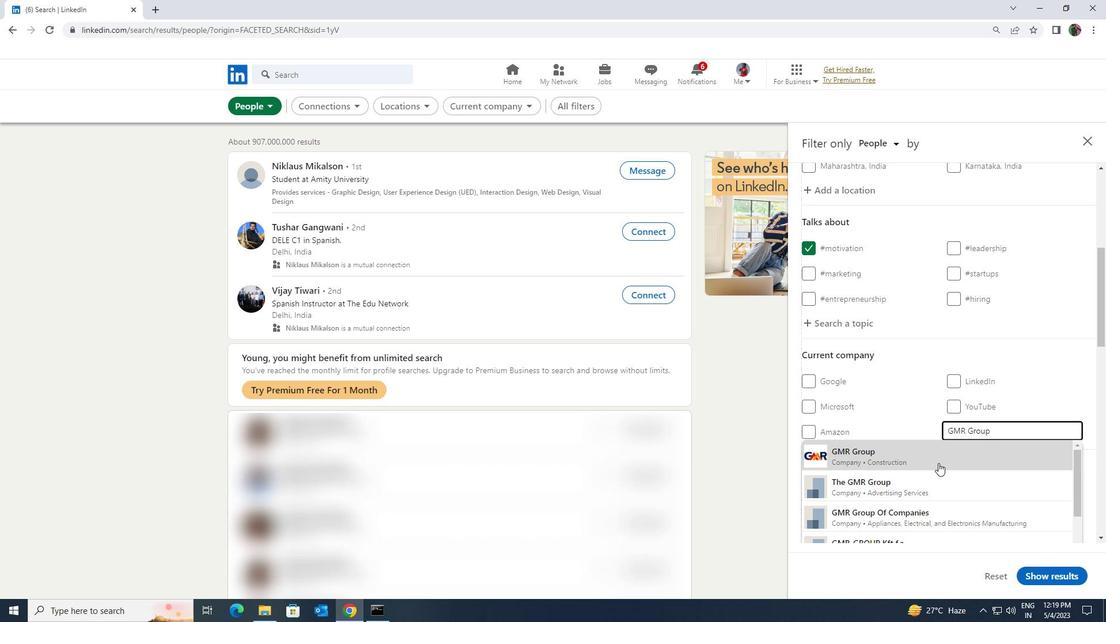 
Action: Mouse scrolled (938, 462) with delta (0, 0)
Screenshot: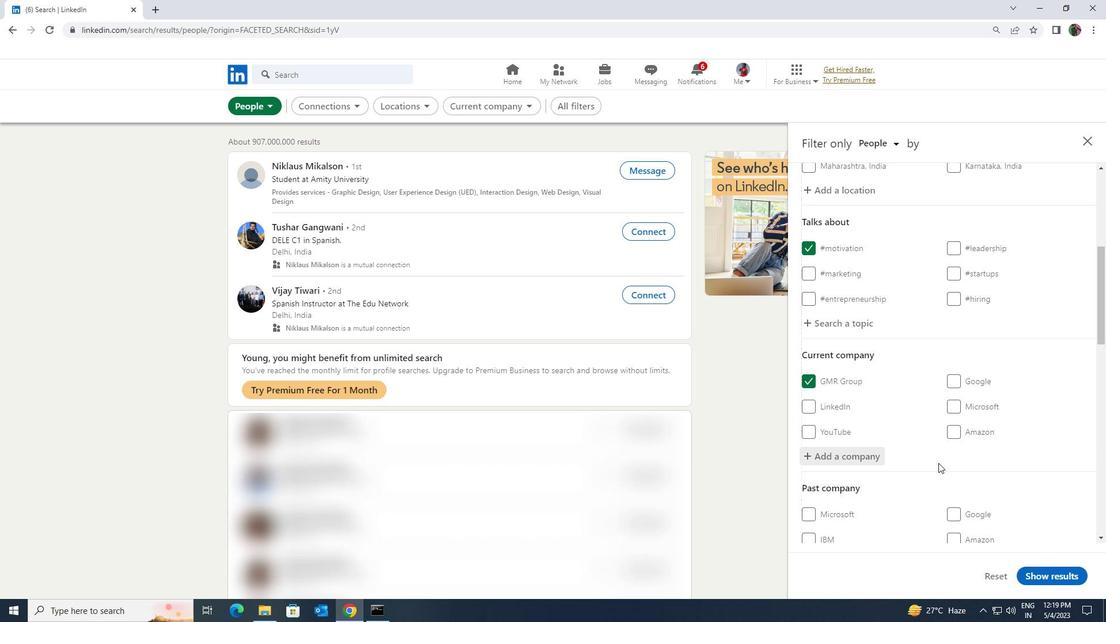 
Action: Mouse scrolled (938, 462) with delta (0, 0)
Screenshot: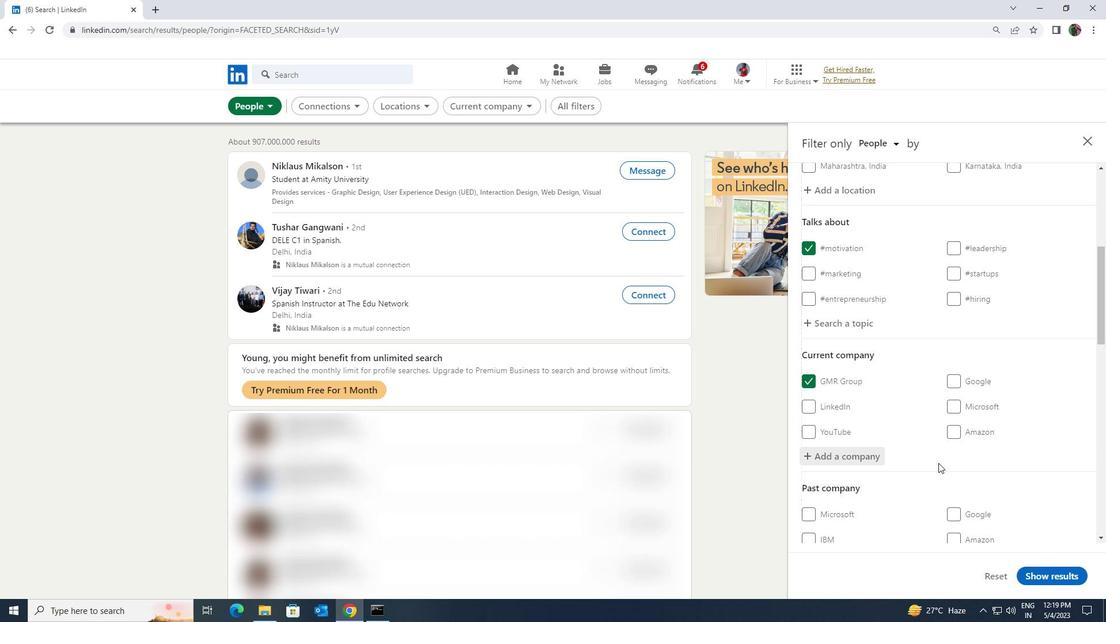 
Action: Mouse scrolled (938, 462) with delta (0, 0)
Screenshot: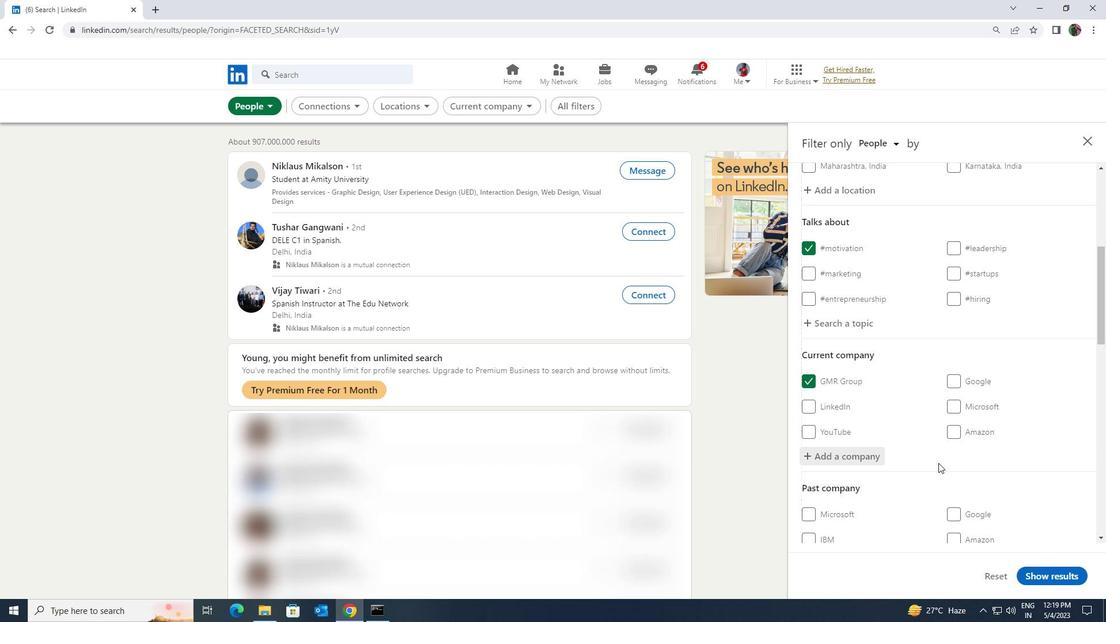 
Action: Mouse moved to (941, 439)
Screenshot: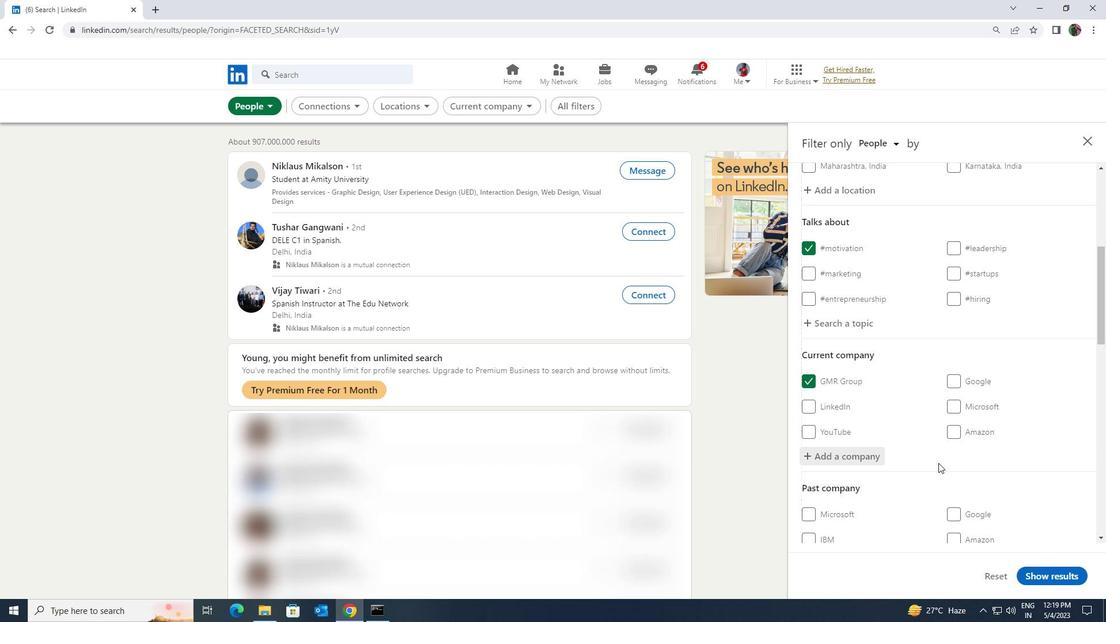 
Action: Mouse scrolled (941, 438) with delta (0, 0)
Screenshot: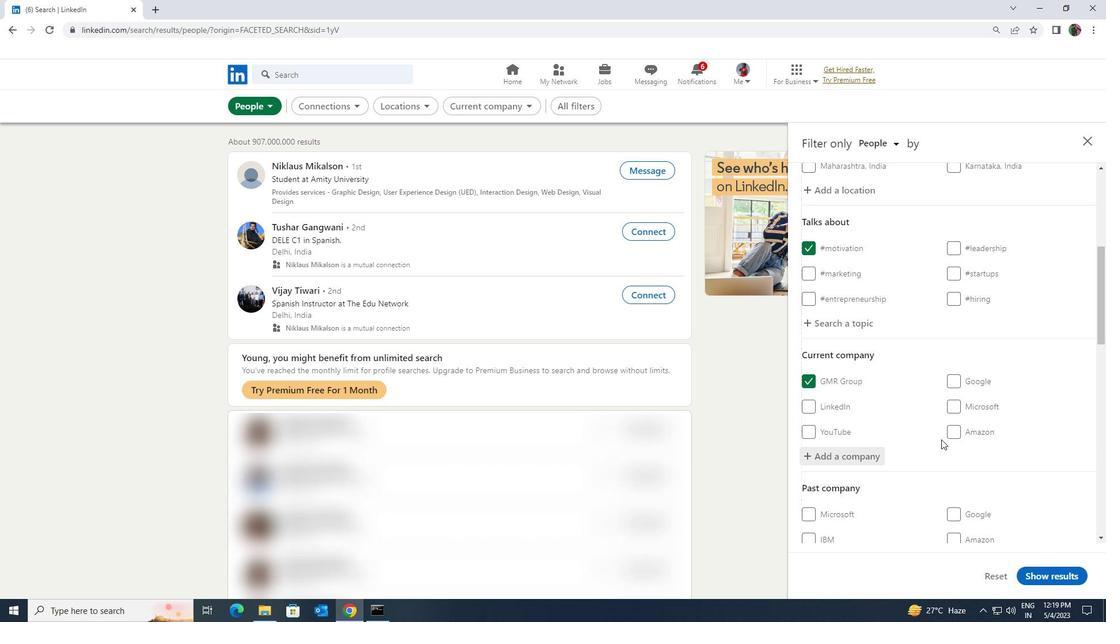 
Action: Mouse scrolled (941, 438) with delta (0, 0)
Screenshot: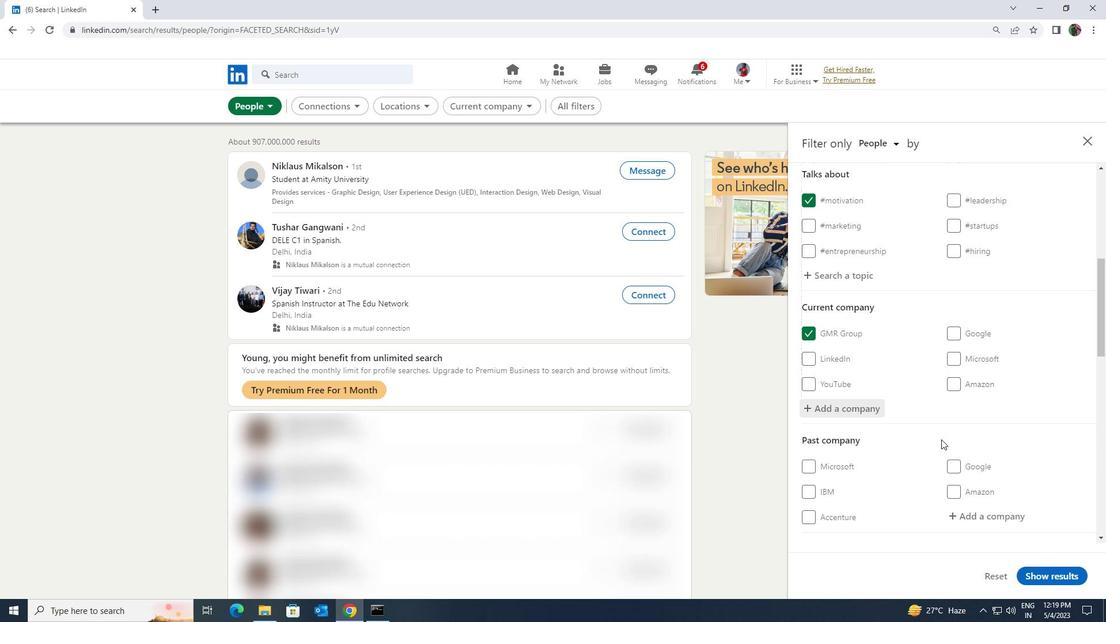 
Action: Mouse moved to (962, 403)
Screenshot: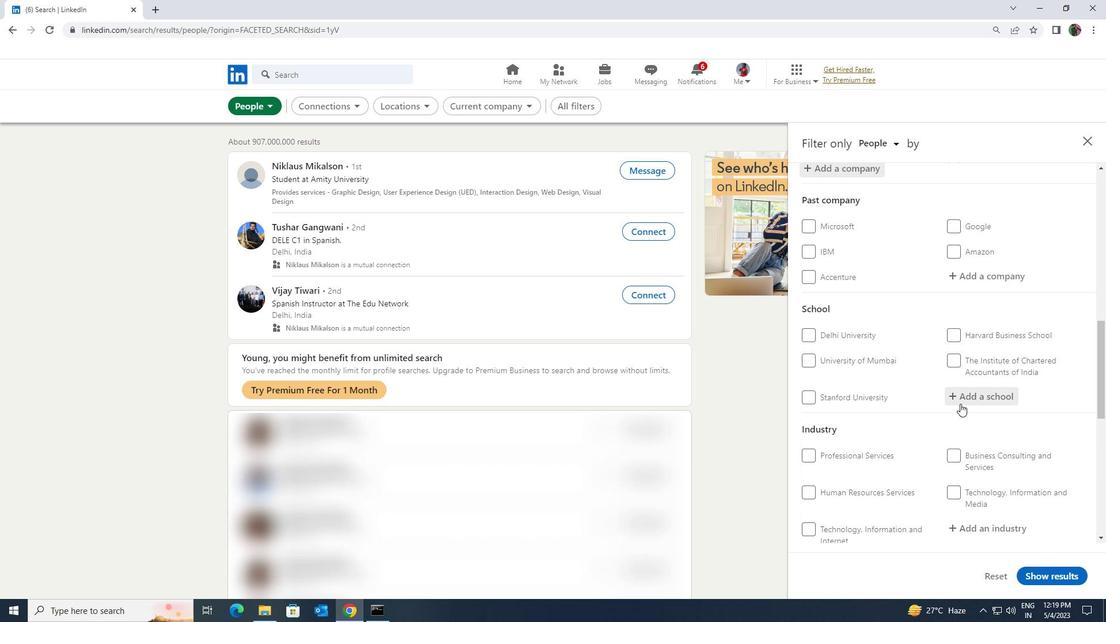 
Action: Mouse pressed left at (962, 403)
Screenshot: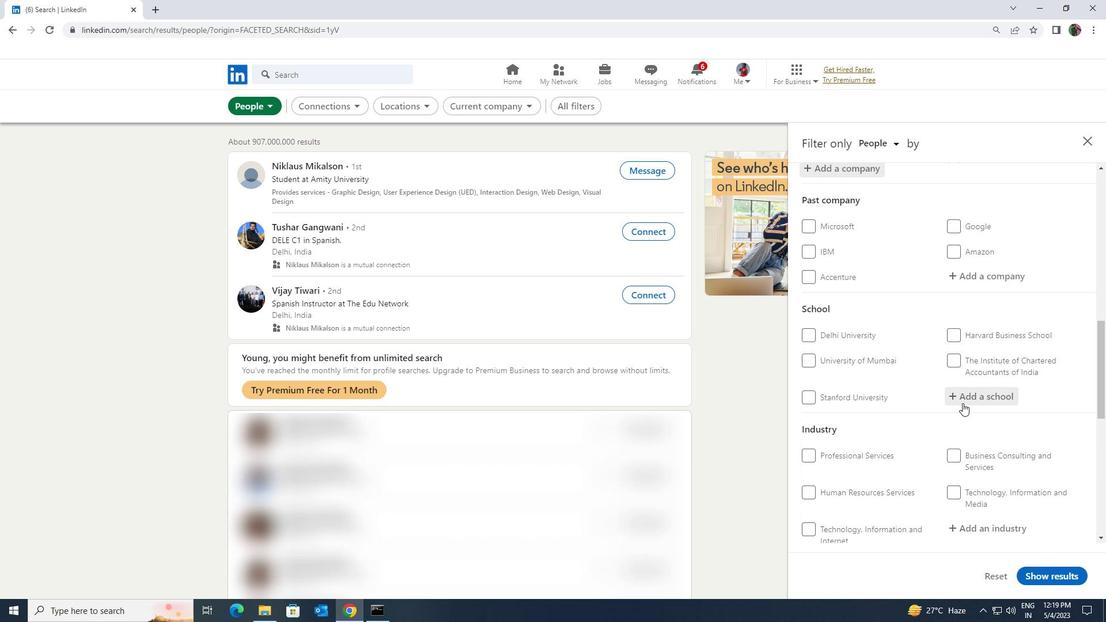 
Action: Key pressed <Key.shift><Key.shift><Key.shift><Key.shift><Key.shift><Key.shift><Key.shift><Key.shift>INDORE<Key.space><Key.shift>UNIVERSITY<Key.space>OF<Key.space><Key.shift><Key.shift><Key.shift><Key.shift><Key.shift>SCIENCE<Key.space>AND<Key.space><Key.shift>TECHO<Key.backspace>NOLOGY<Key.enter>
Screenshot: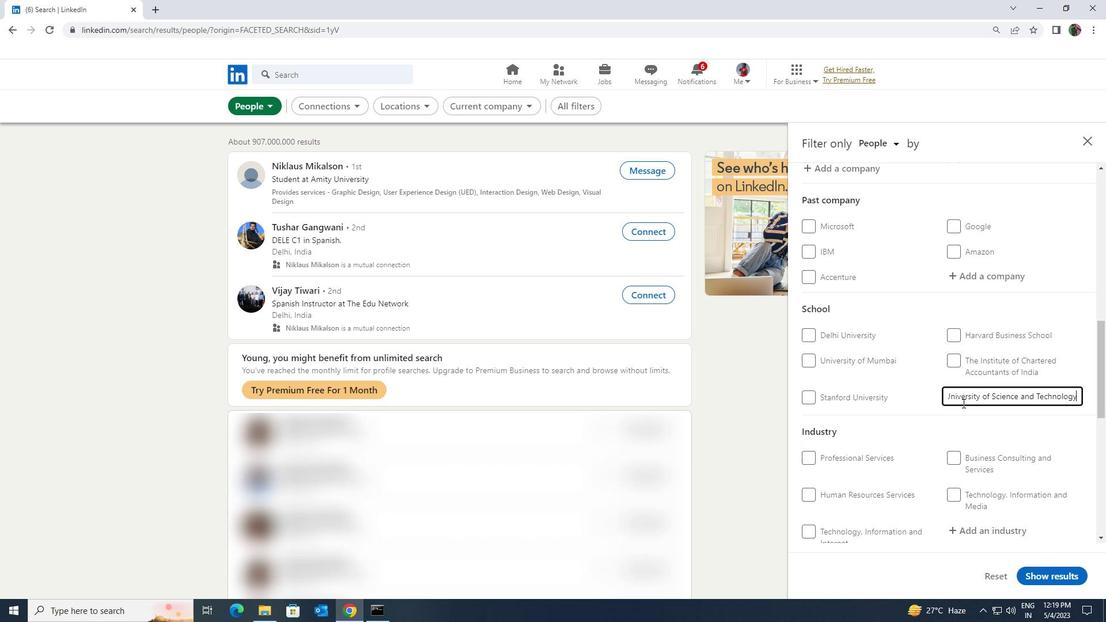 
Action: Mouse moved to (962, 398)
Screenshot: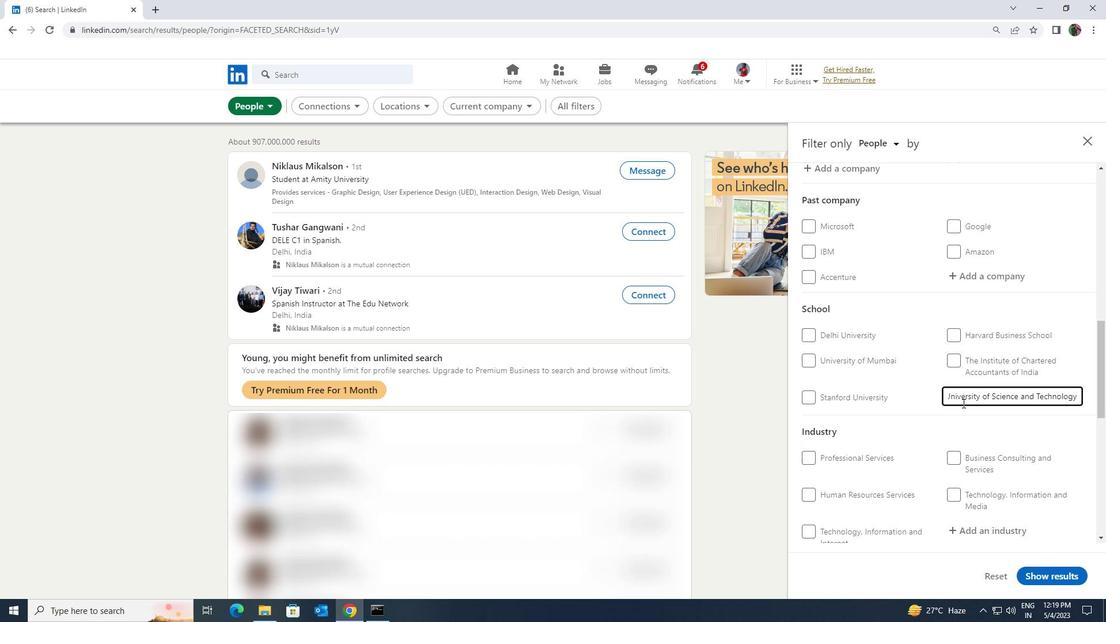 
Action: Mouse scrolled (962, 398) with delta (0, 0)
Screenshot: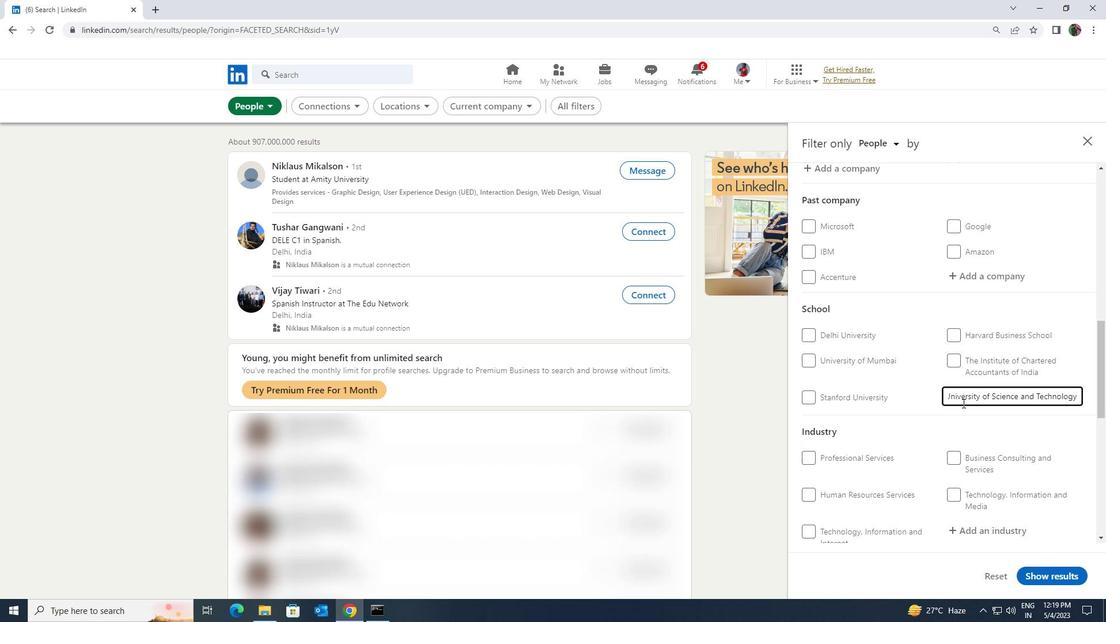 
Action: Mouse scrolled (962, 398) with delta (0, 0)
Screenshot: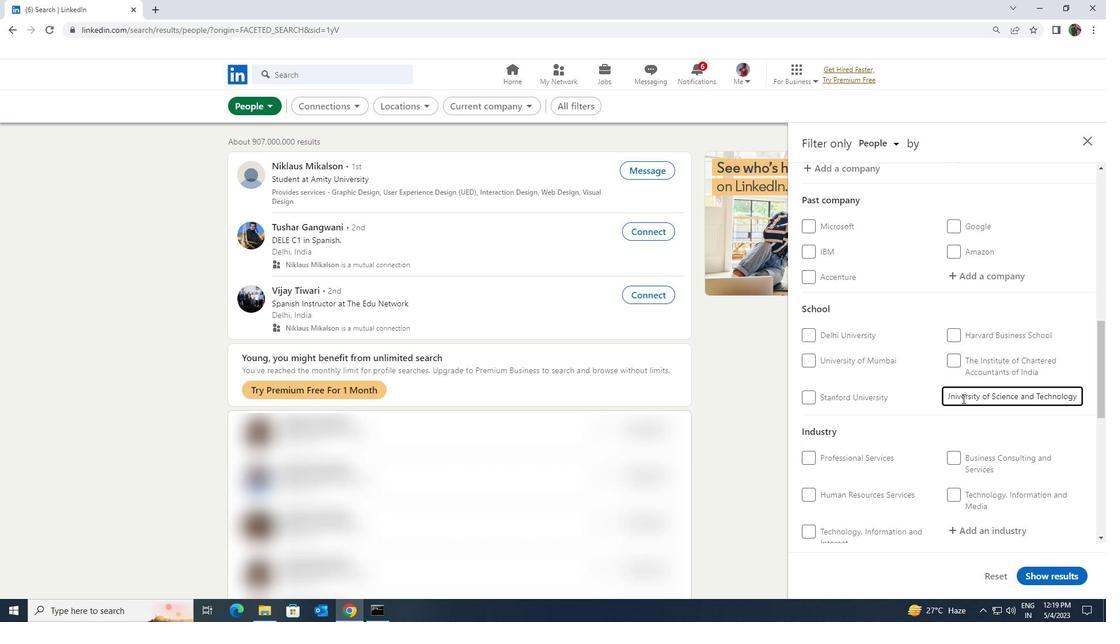 
Action: Mouse moved to (973, 419)
Screenshot: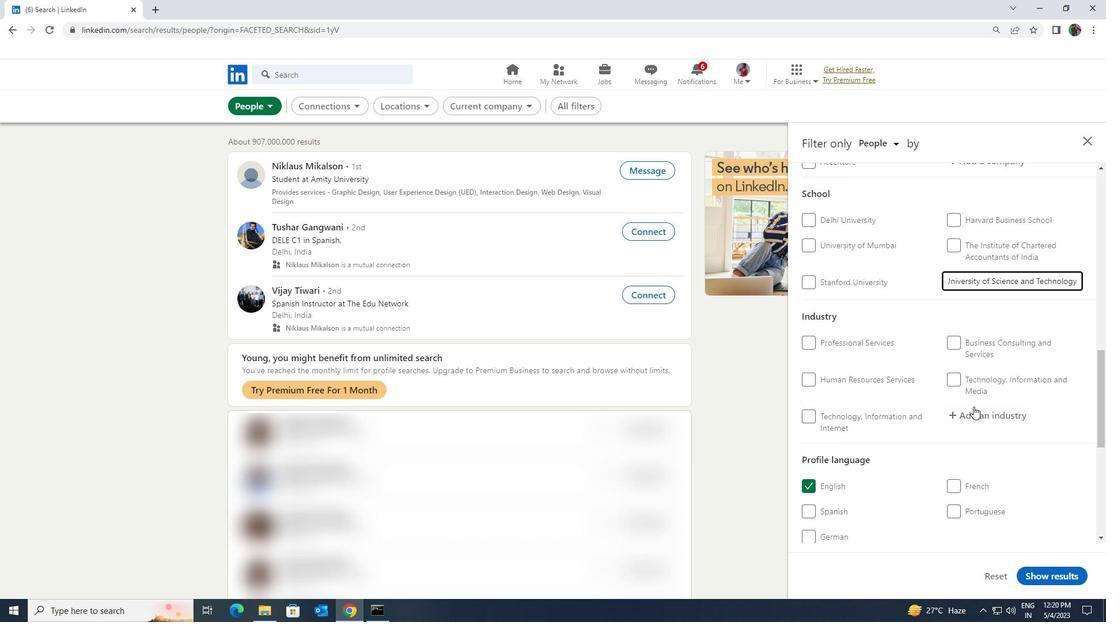 
Action: Mouse pressed left at (973, 419)
Screenshot: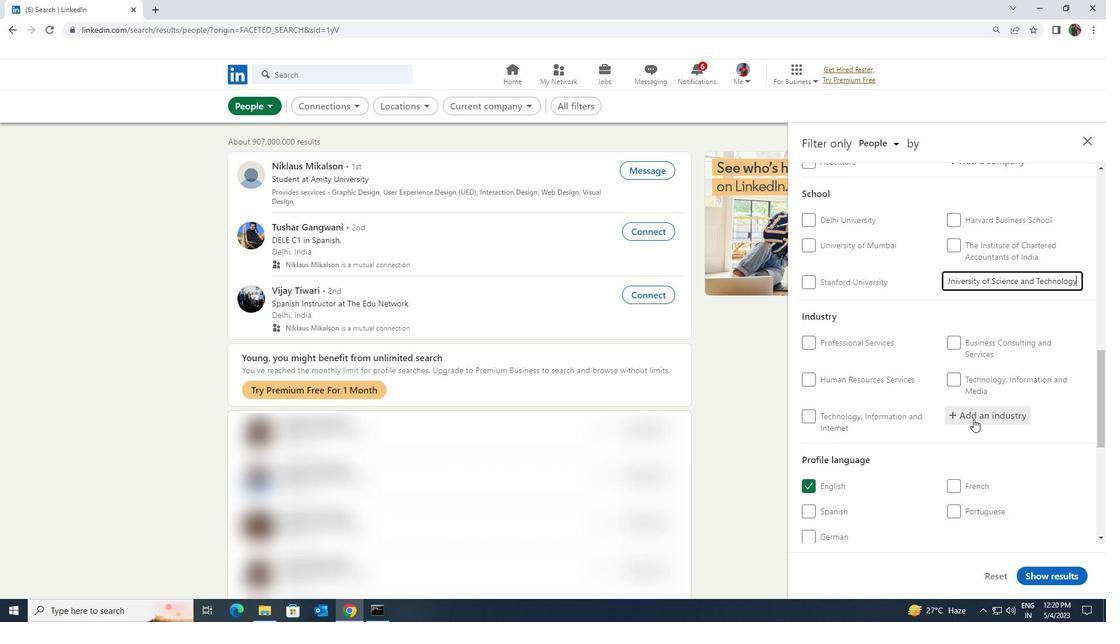 
Action: Key pressed <Key.shift>GRAPHIC
Screenshot: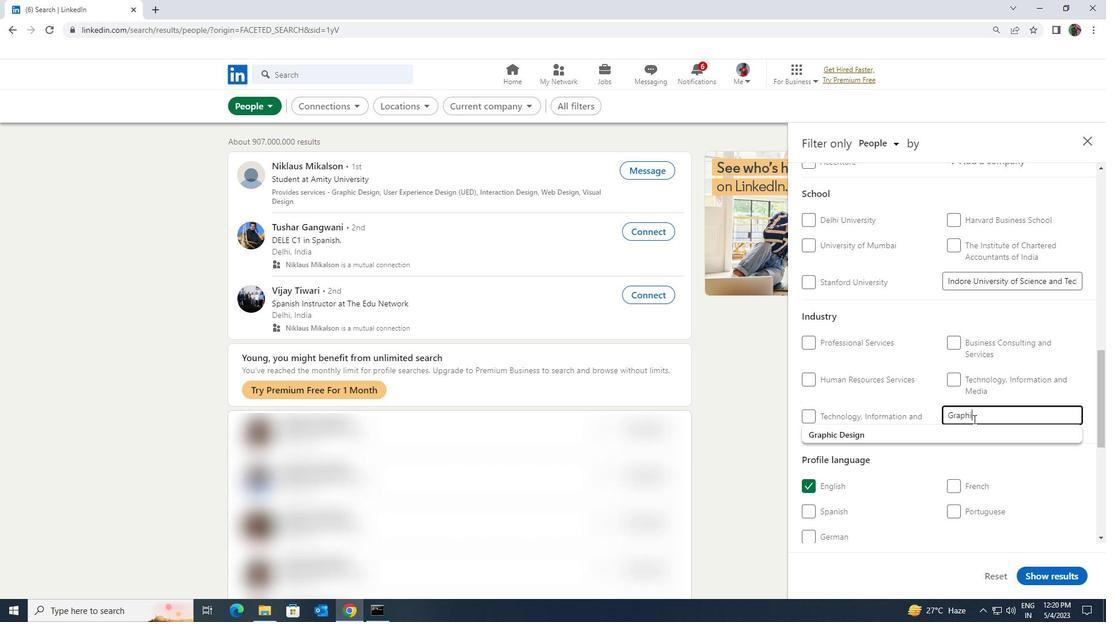 
Action: Mouse moved to (960, 429)
Screenshot: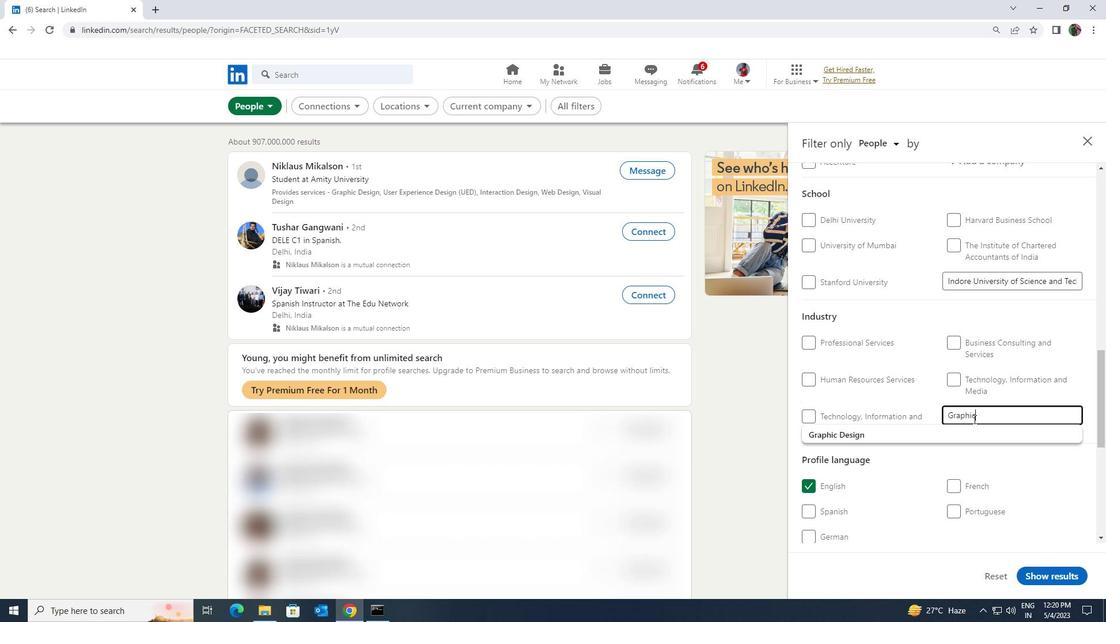 
Action: Mouse pressed left at (960, 429)
Screenshot: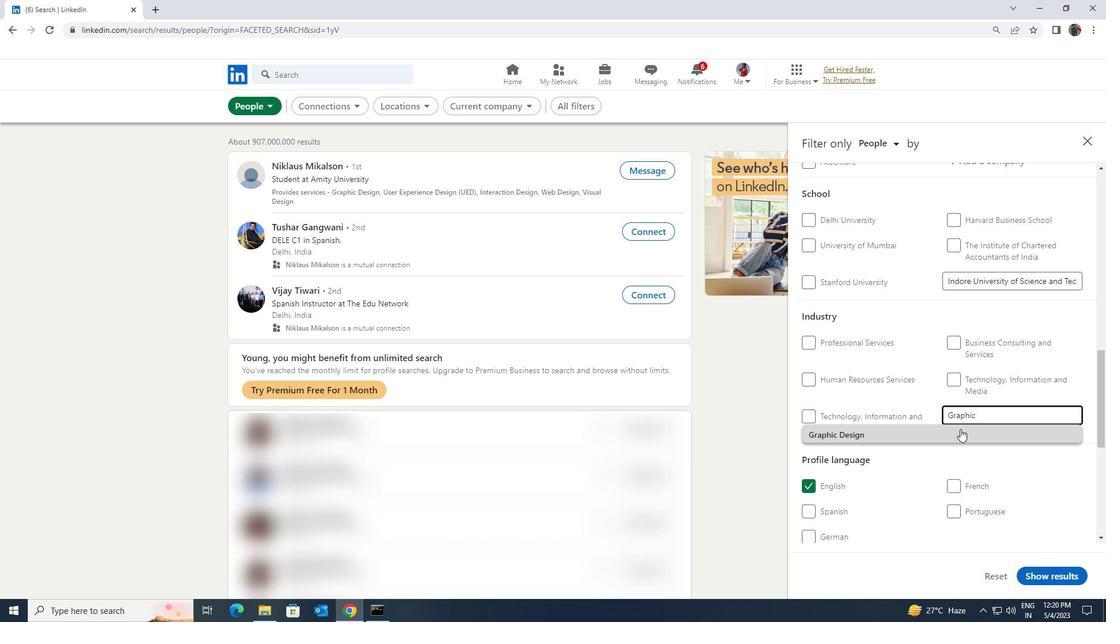 
Action: Mouse scrolled (960, 428) with delta (0, 0)
Screenshot: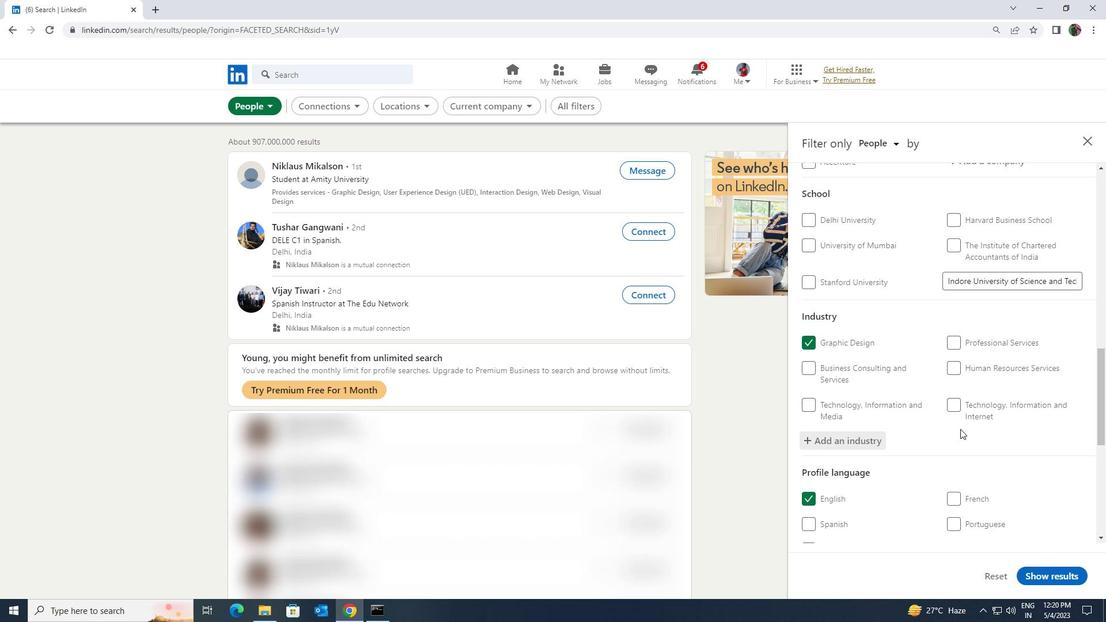 
Action: Mouse scrolled (960, 428) with delta (0, 0)
Screenshot: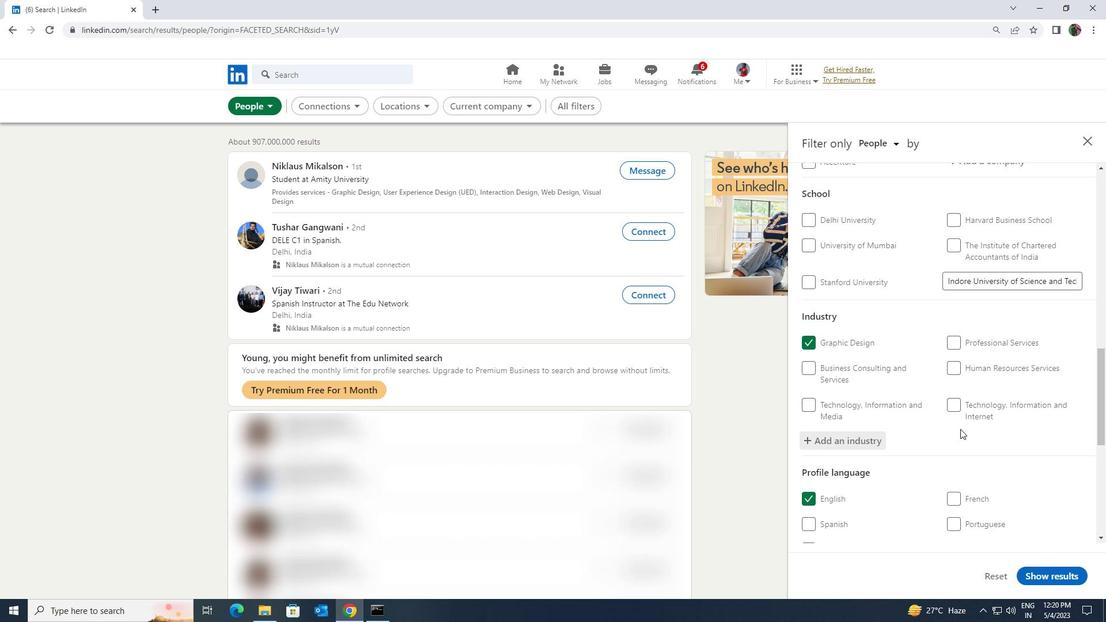 
Action: Mouse scrolled (960, 428) with delta (0, 0)
Screenshot: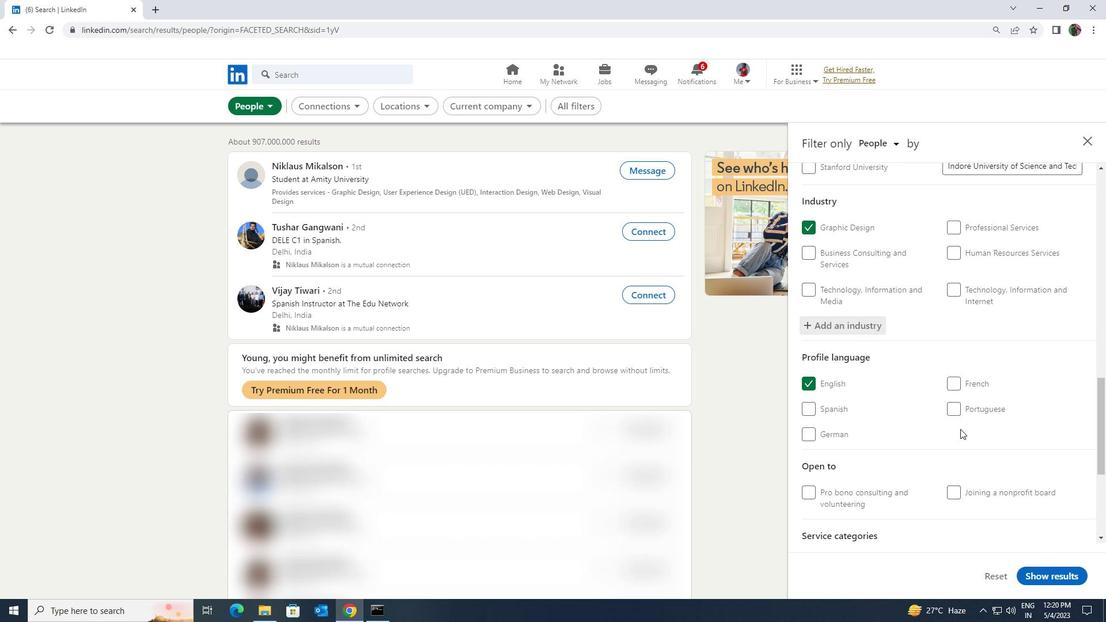 
Action: Mouse scrolled (960, 428) with delta (0, 0)
Screenshot: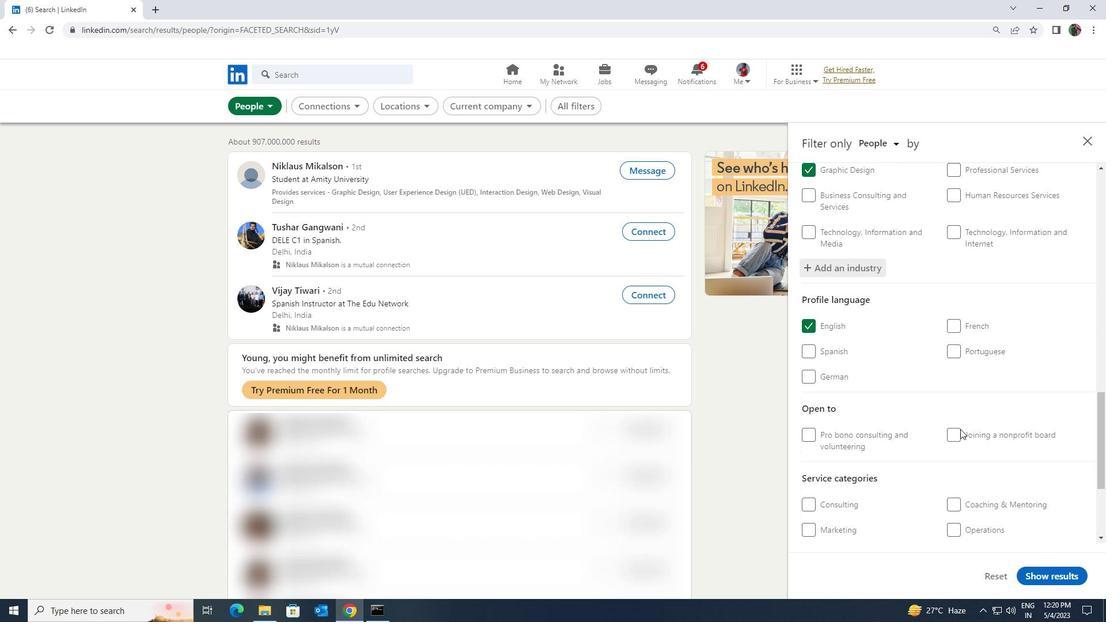 
Action: Mouse moved to (971, 493)
Screenshot: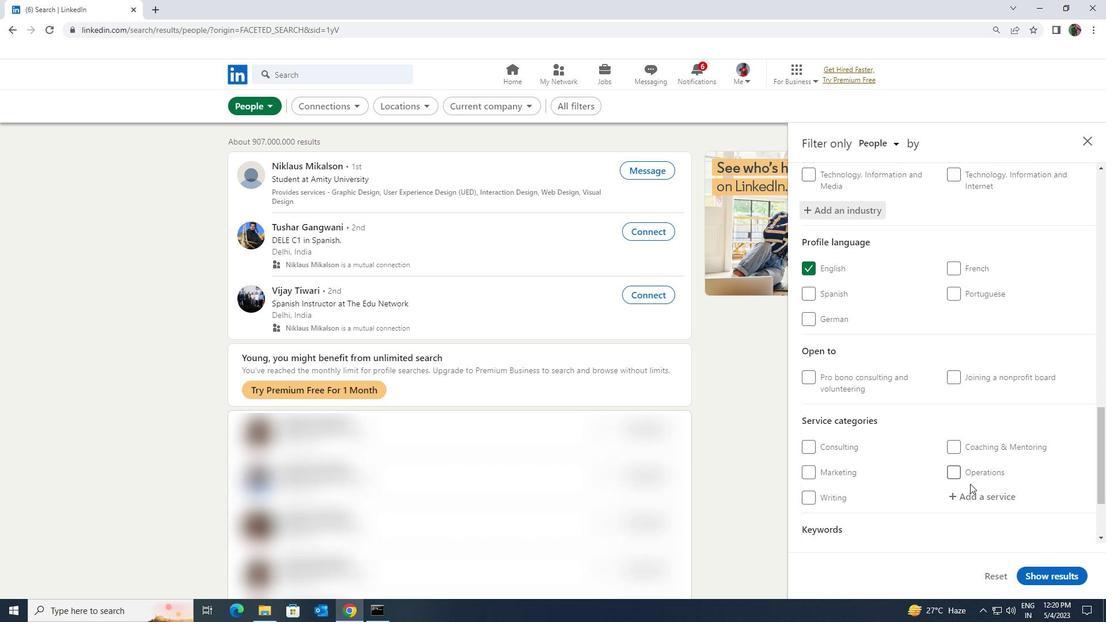 
Action: Mouse pressed left at (971, 493)
Screenshot: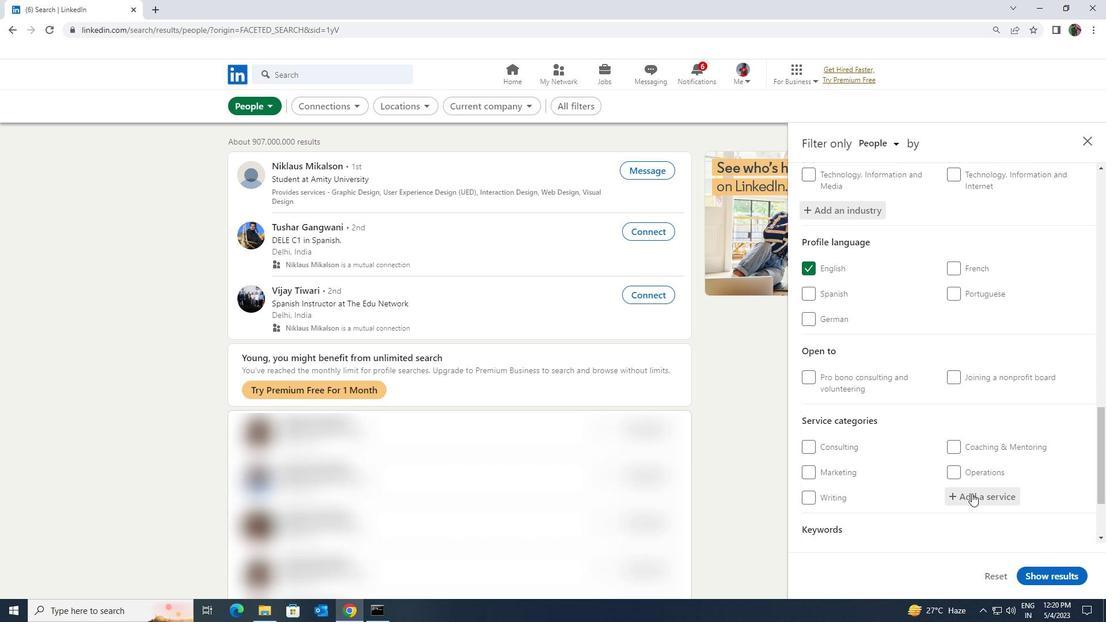 
Action: Key pressed <Key.shift><Key.shift><Key.shift><Key.shift><Key.shift><Key.shift><Key.shift><Key.shift><Key.shift><Key.shift><Key.shift>NEGO
Screenshot: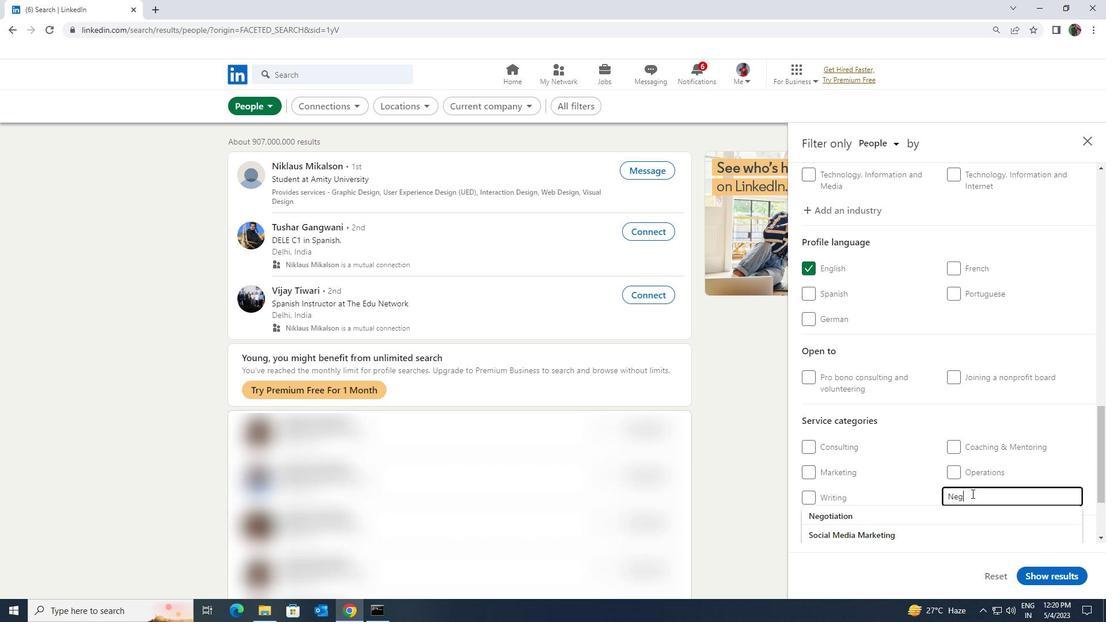 
Action: Mouse moved to (970, 506)
Screenshot: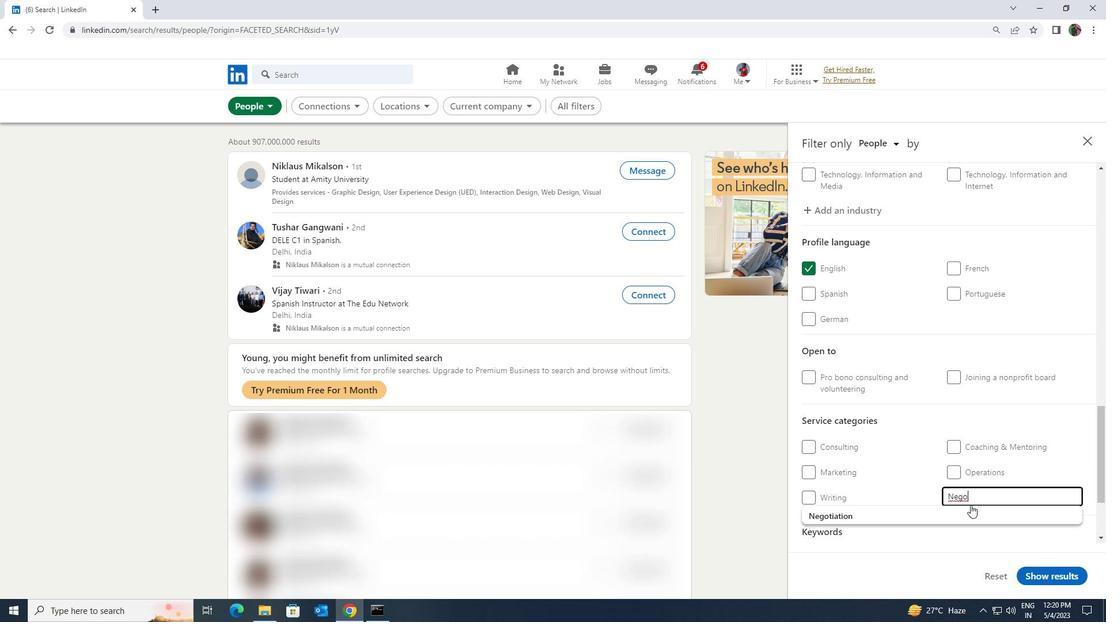 
Action: Mouse pressed left at (970, 506)
Screenshot: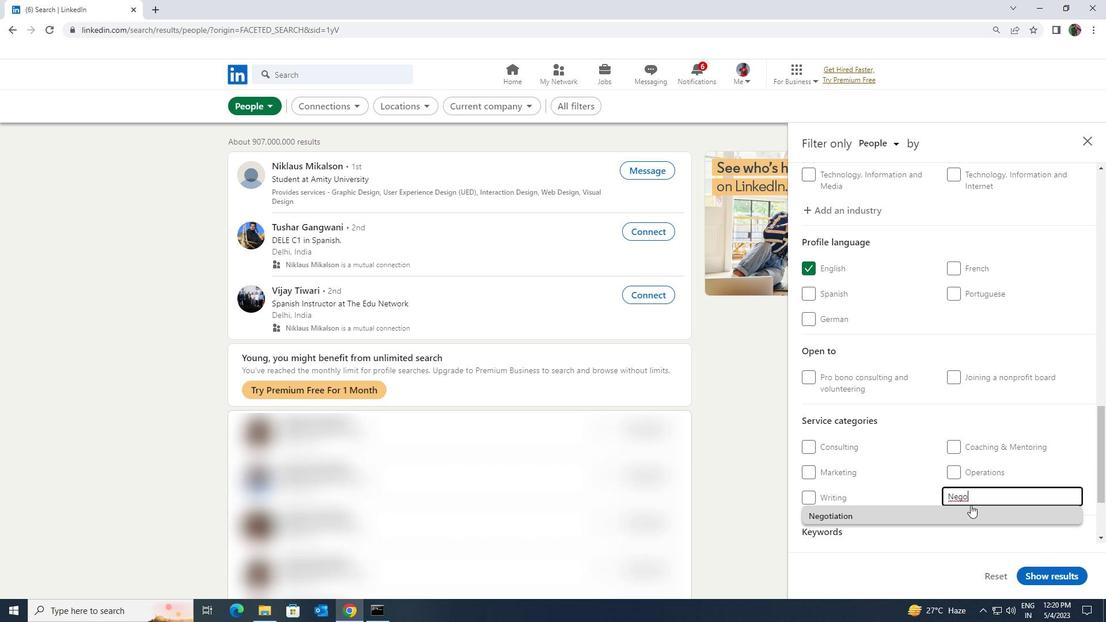 
Action: Mouse scrolled (970, 506) with delta (0, 0)
Screenshot: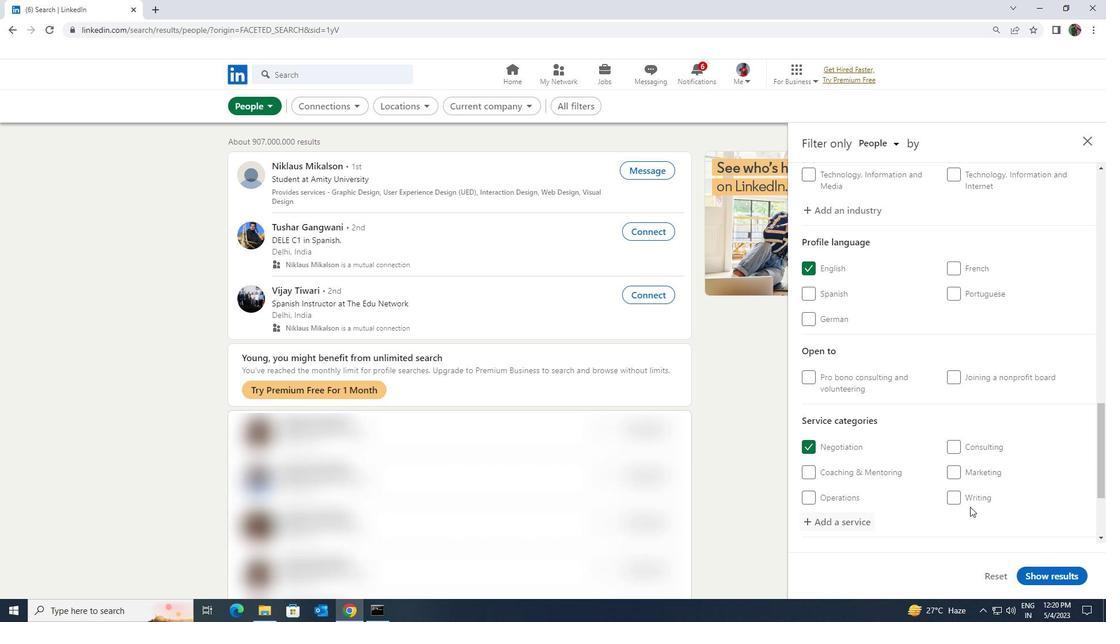 
Action: Mouse scrolled (970, 506) with delta (0, 0)
Screenshot: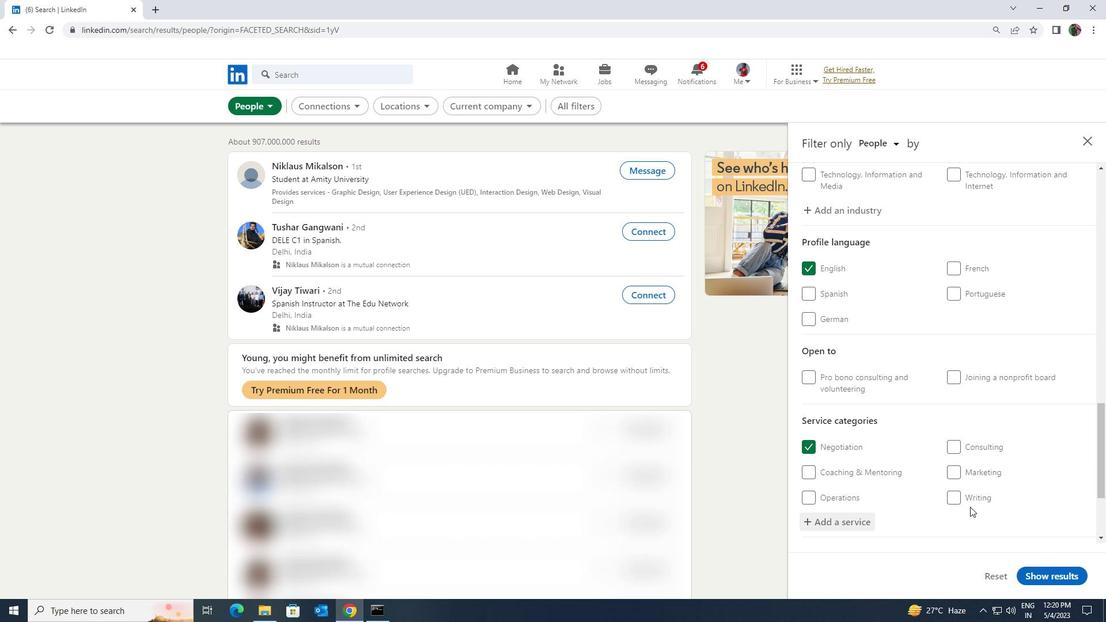 
Action: Mouse moved to (932, 509)
Screenshot: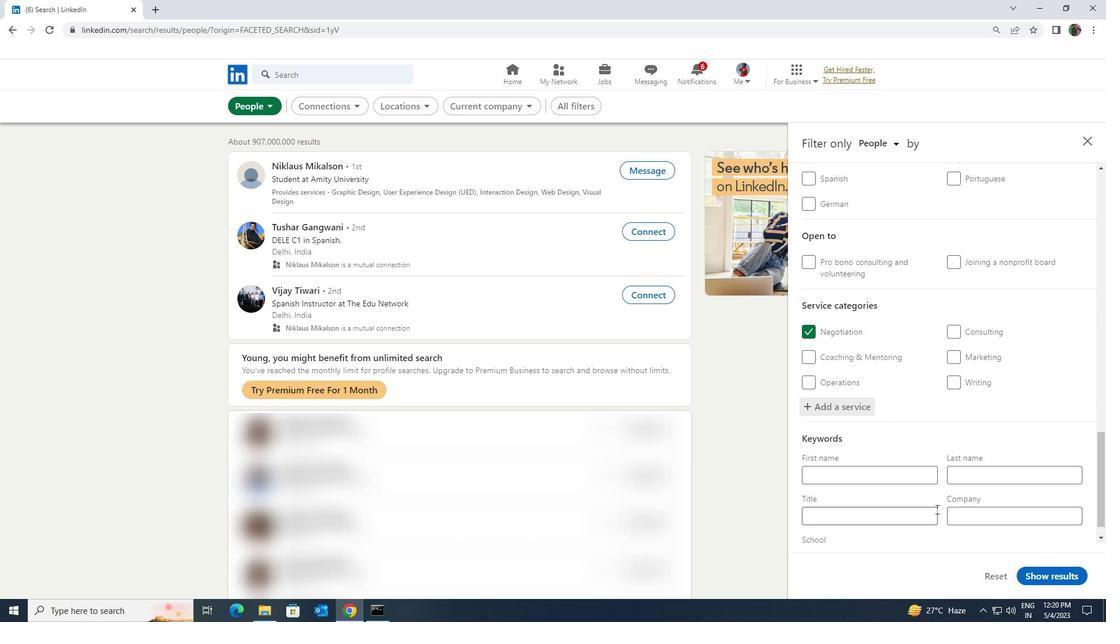 
Action: Mouse pressed left at (932, 509)
Screenshot: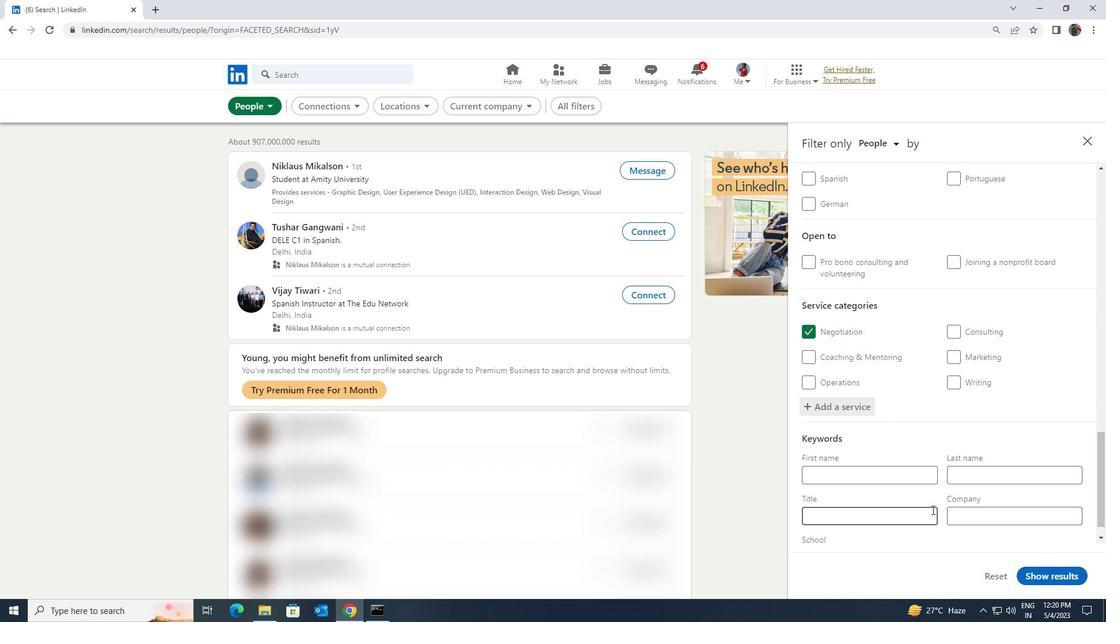 
Action: Key pressed <Key.shift><Key.shift><Key.shift><Key.shift><Key.shift><Key.shift><Key.shift><Key.shift><Key.shift><Key.shift><Key.shift><Key.shift><Key.shift>RED<Key.space><Key.shift>CROSS<Key.space><Key.shift><Key.shift>VOLUNTEER
Screenshot: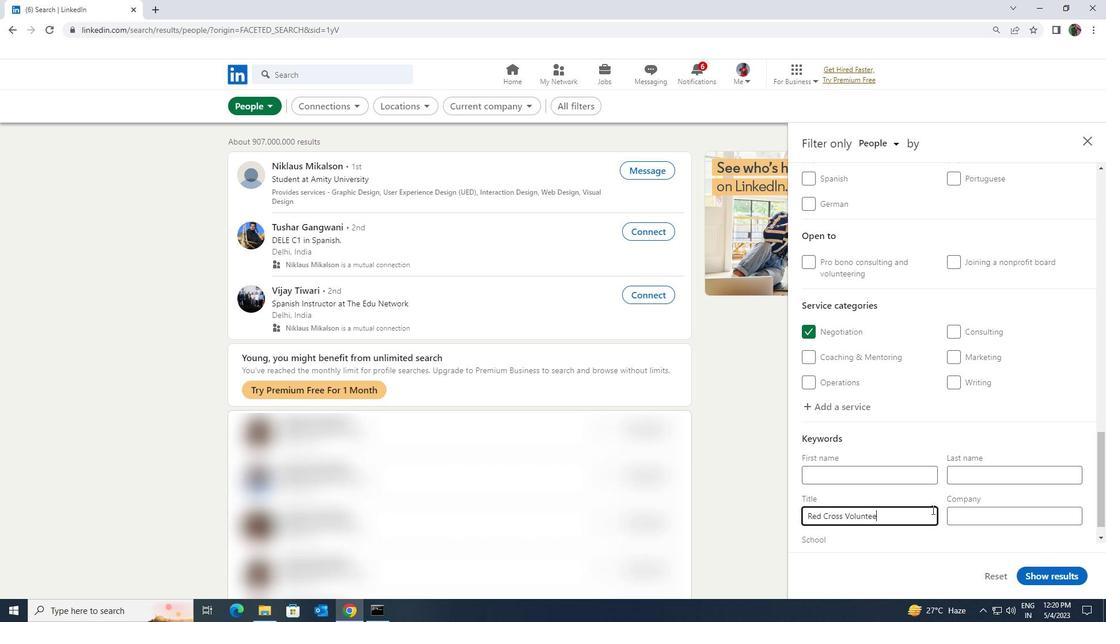 
Action: Mouse moved to (1048, 577)
Screenshot: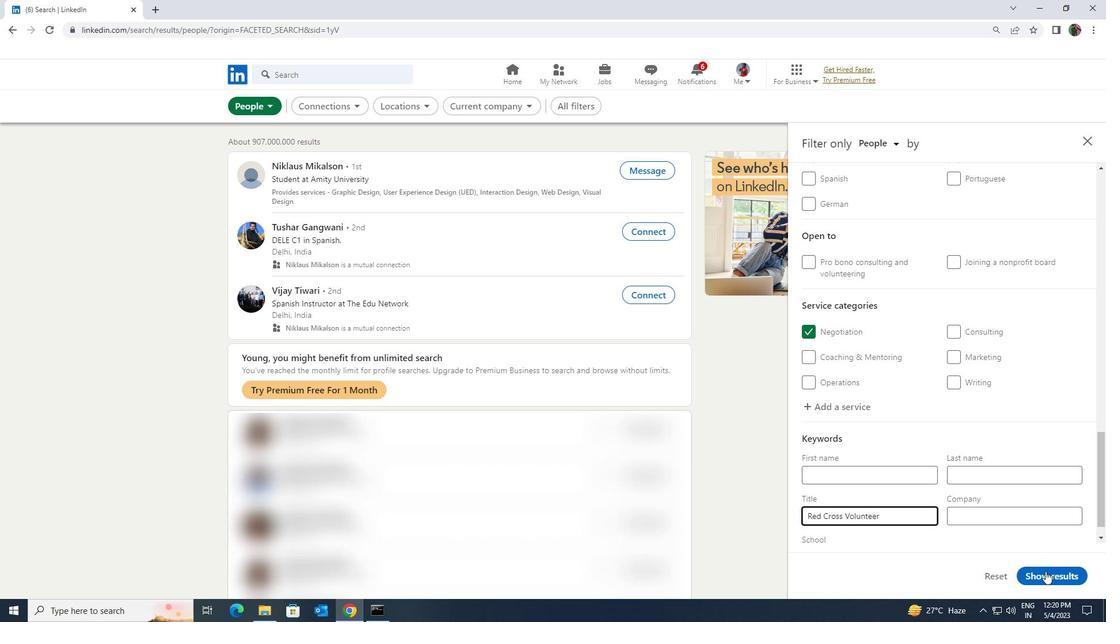 
Action: Mouse pressed left at (1048, 577)
Screenshot: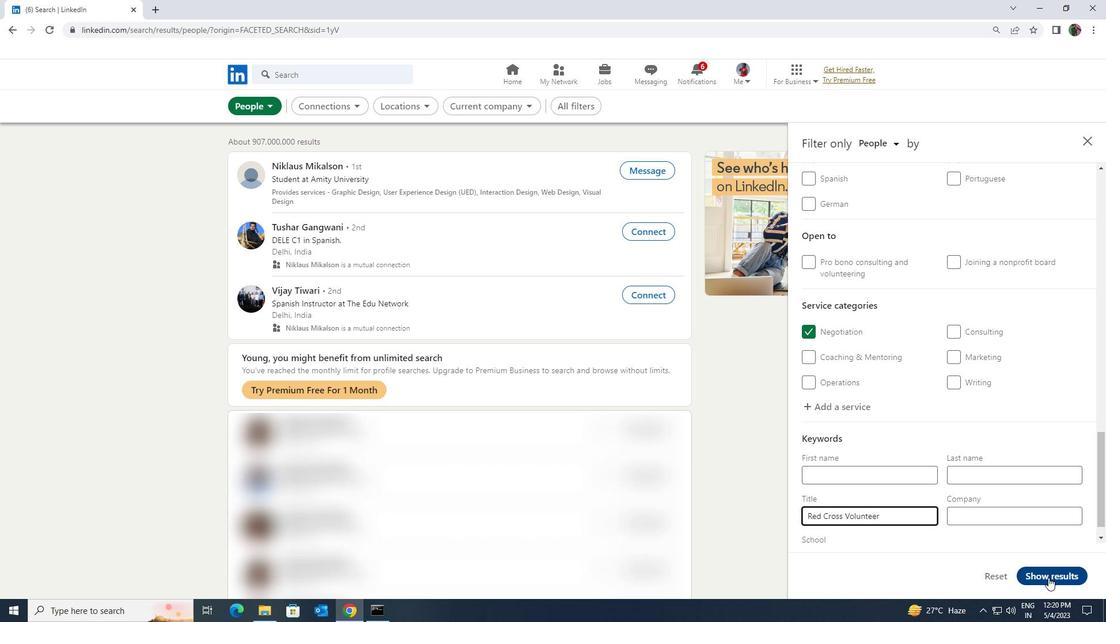 
